 Task: Check the percentage active listings of blinds in the last 3 years.
Action: Mouse moved to (1133, 255)
Screenshot: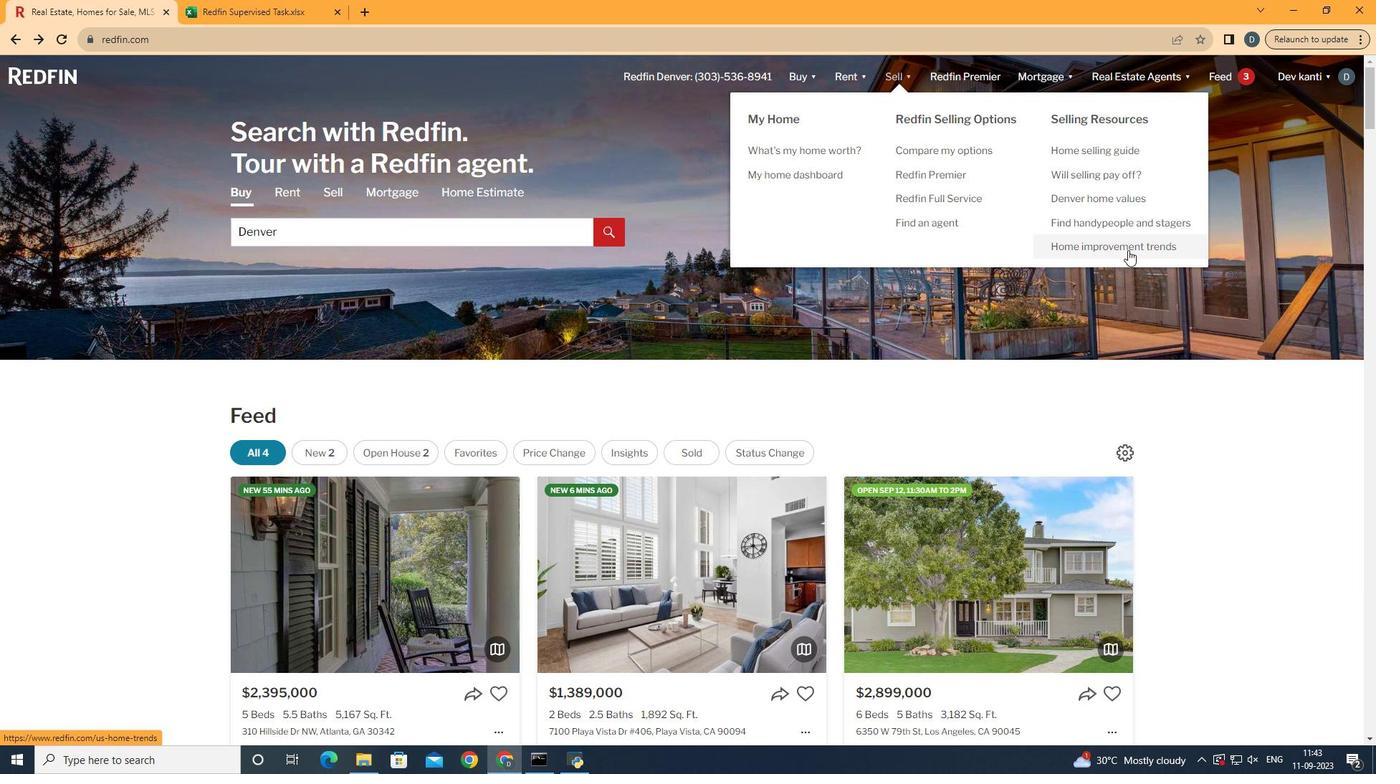 
Action: Mouse pressed left at (1133, 255)
Screenshot: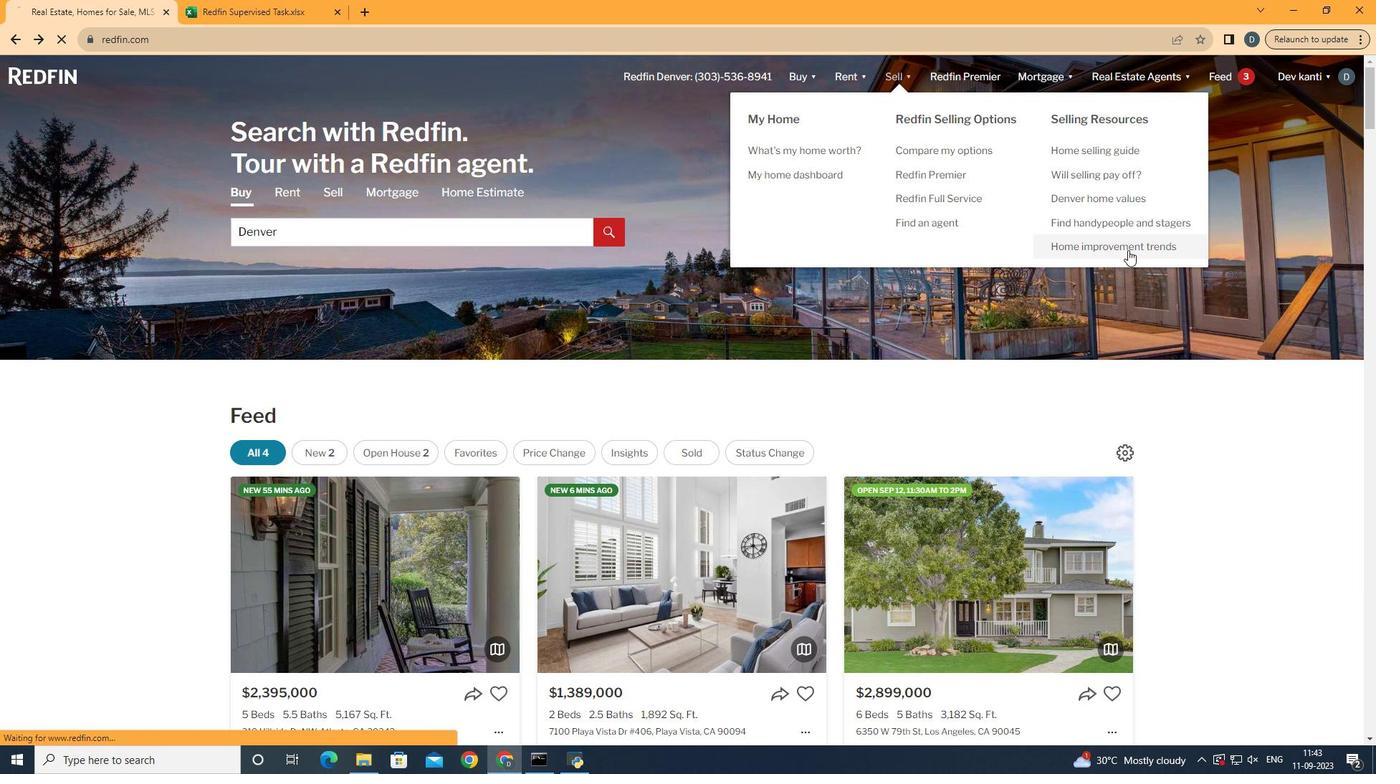 
Action: Mouse moved to (357, 280)
Screenshot: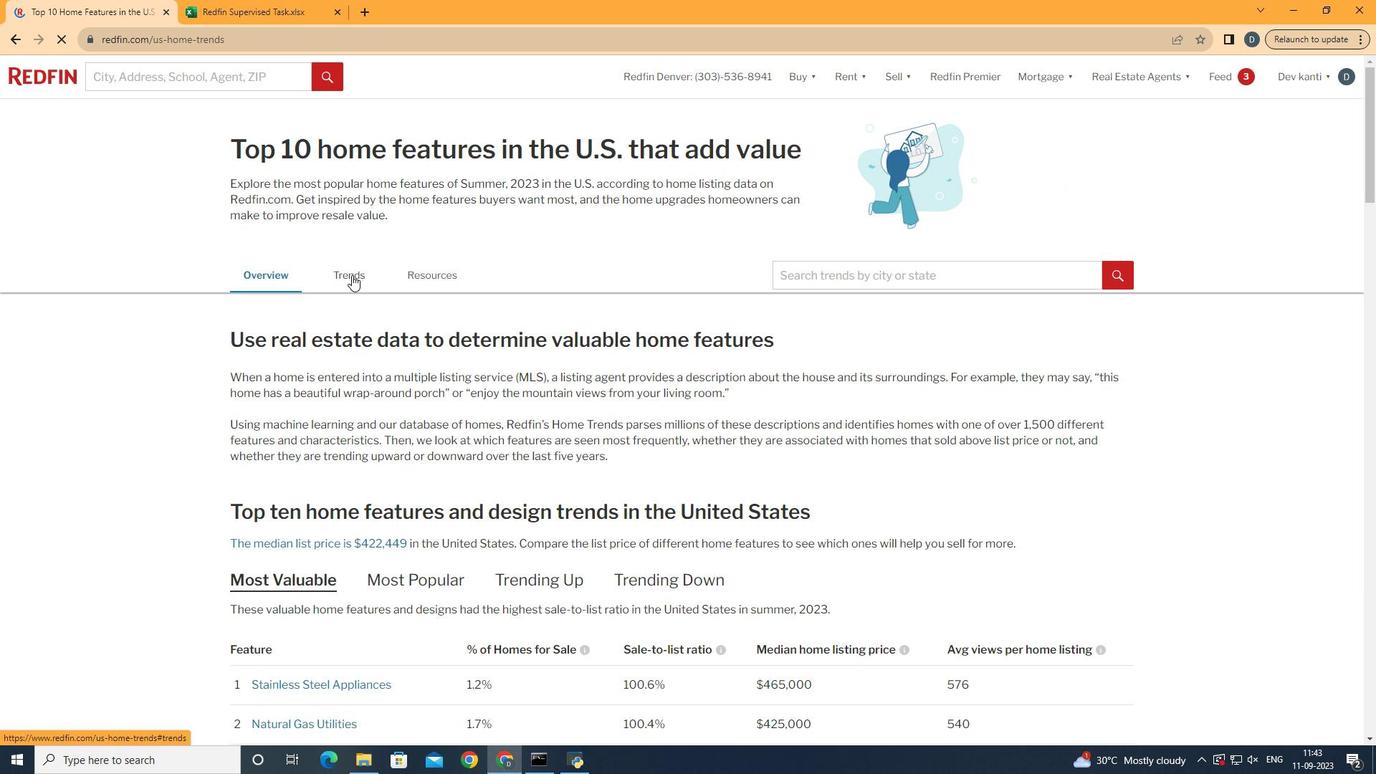 
Action: Mouse pressed left at (357, 280)
Screenshot: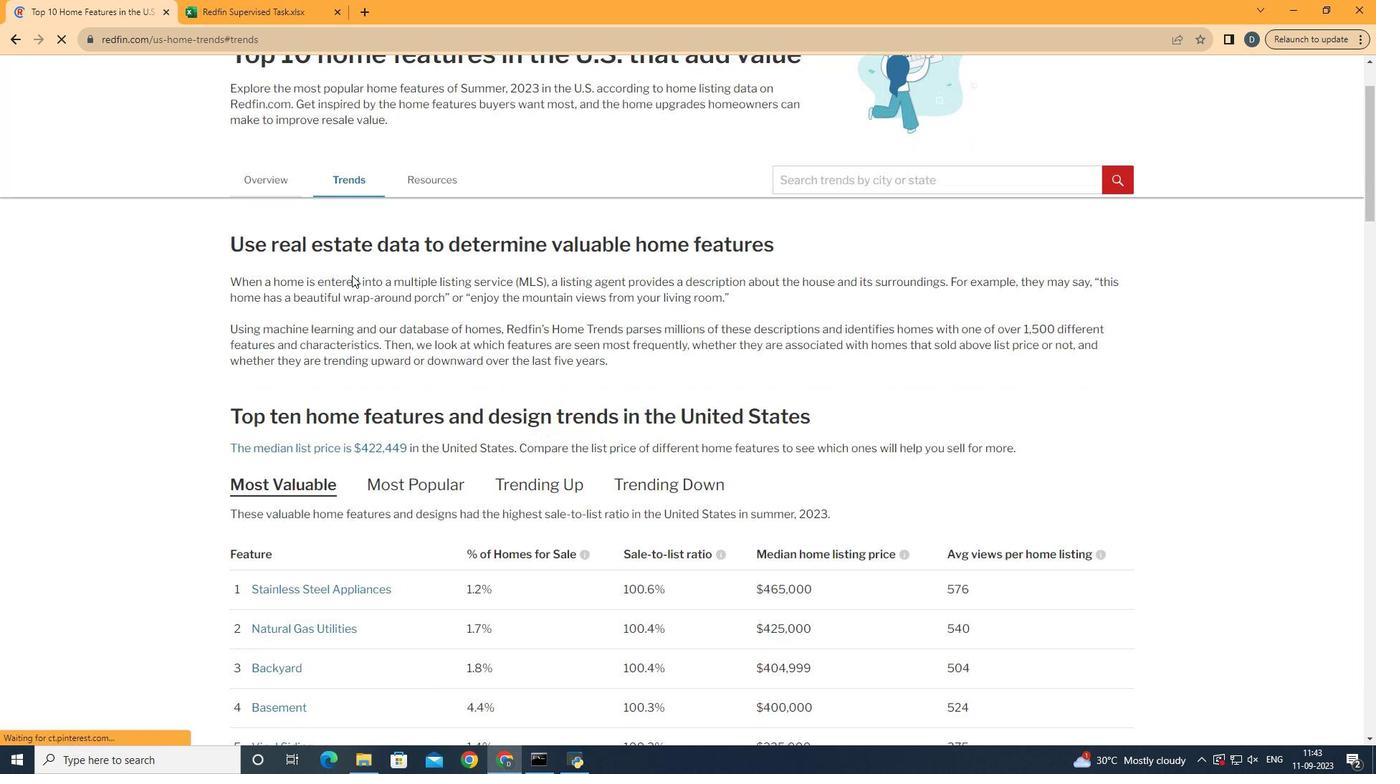 
Action: Mouse moved to (439, 395)
Screenshot: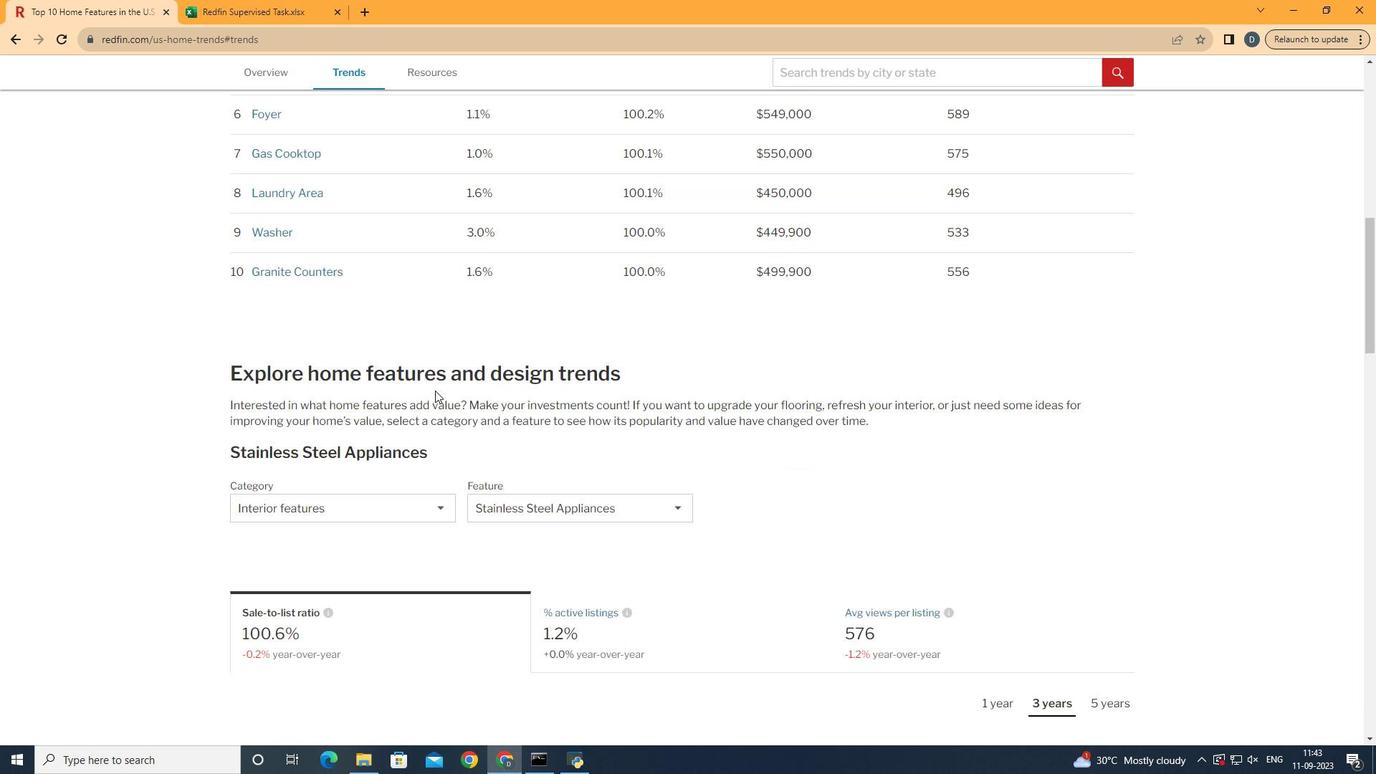 
Action: Mouse scrolled (439, 395) with delta (0, 0)
Screenshot: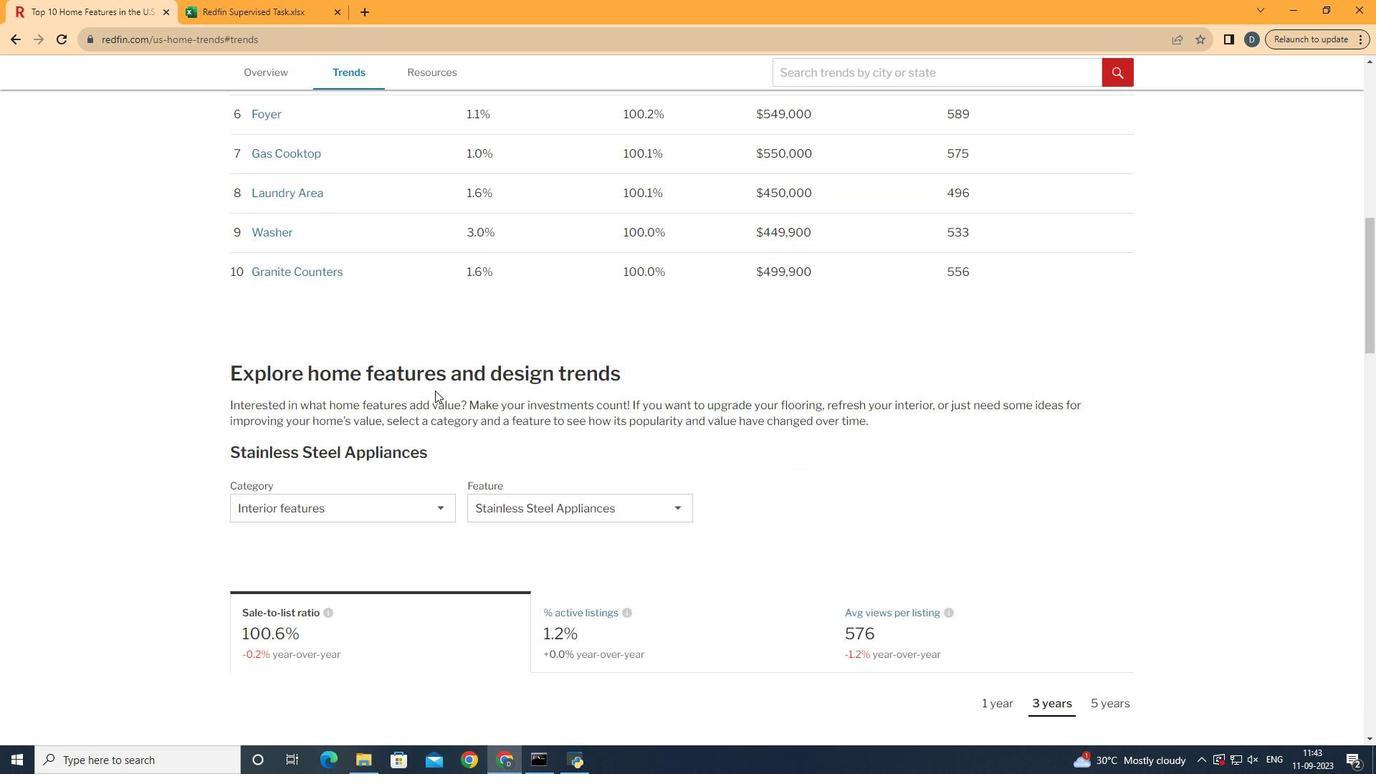 
Action: Mouse scrolled (439, 395) with delta (0, 0)
Screenshot: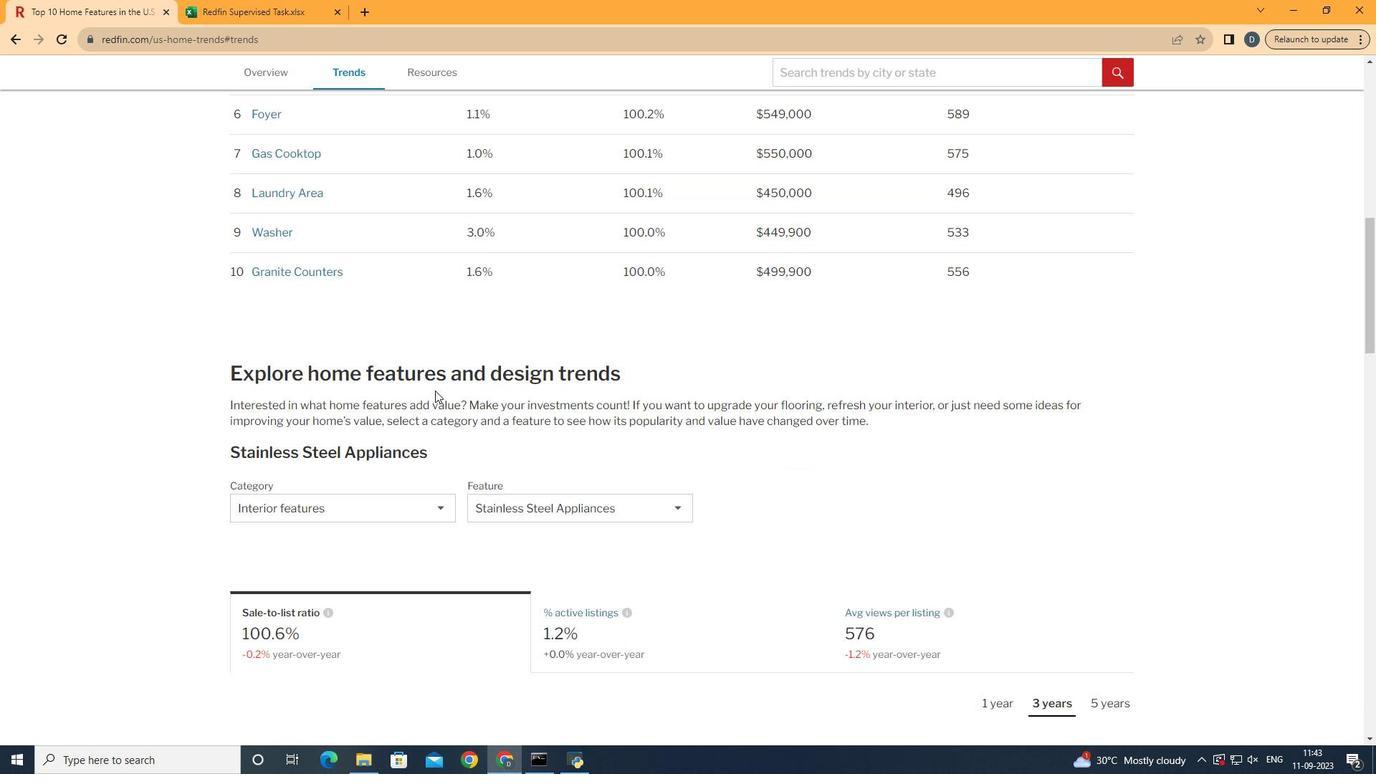 
Action: Mouse scrolled (439, 395) with delta (0, 0)
Screenshot: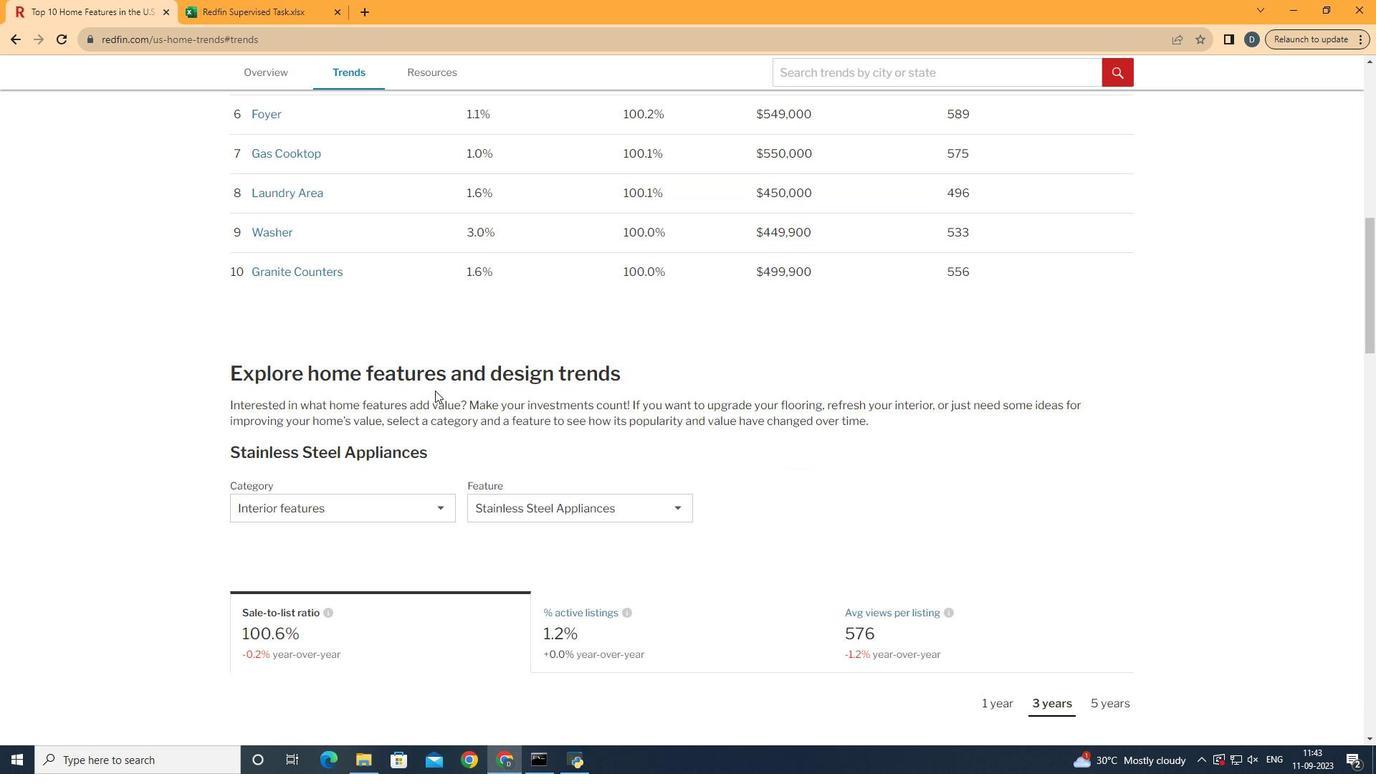 
Action: Mouse scrolled (439, 395) with delta (0, 0)
Screenshot: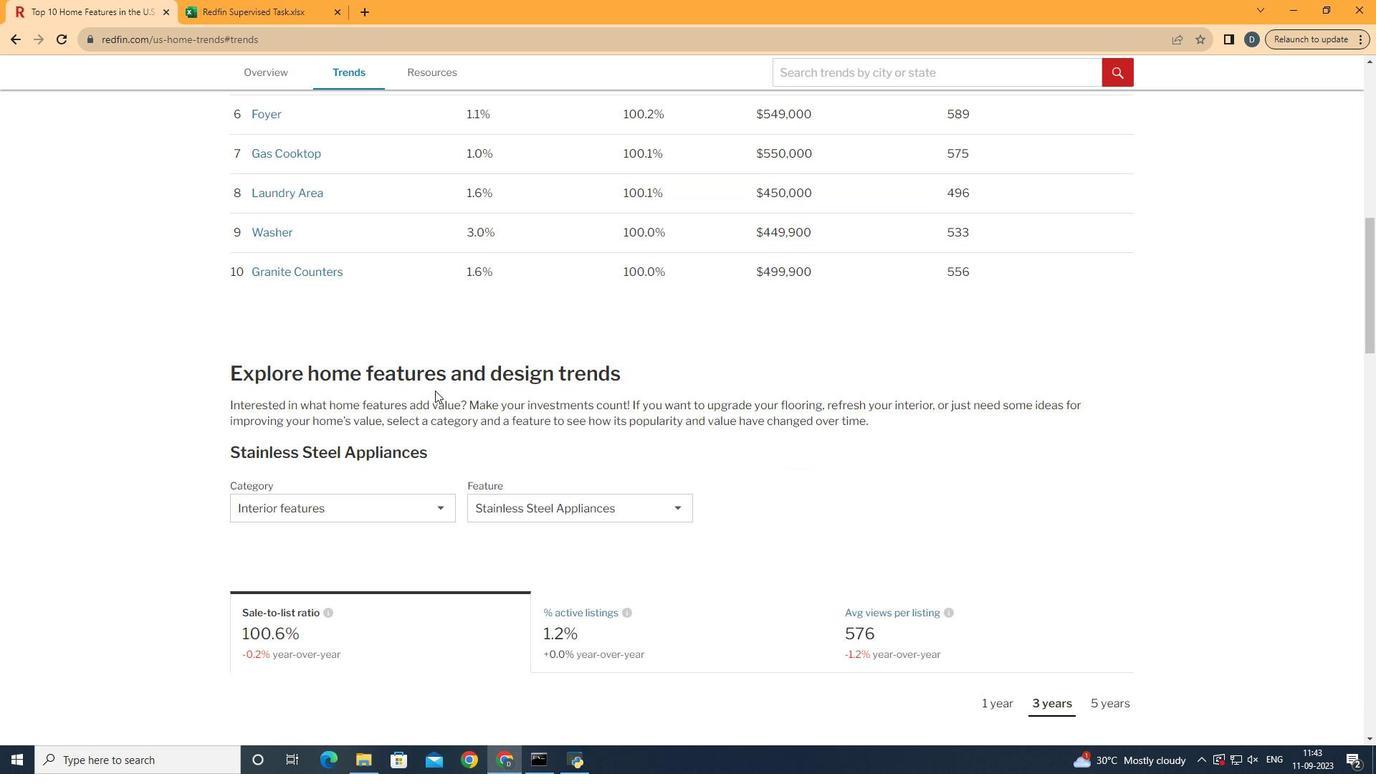 
Action: Mouse moved to (440, 395)
Screenshot: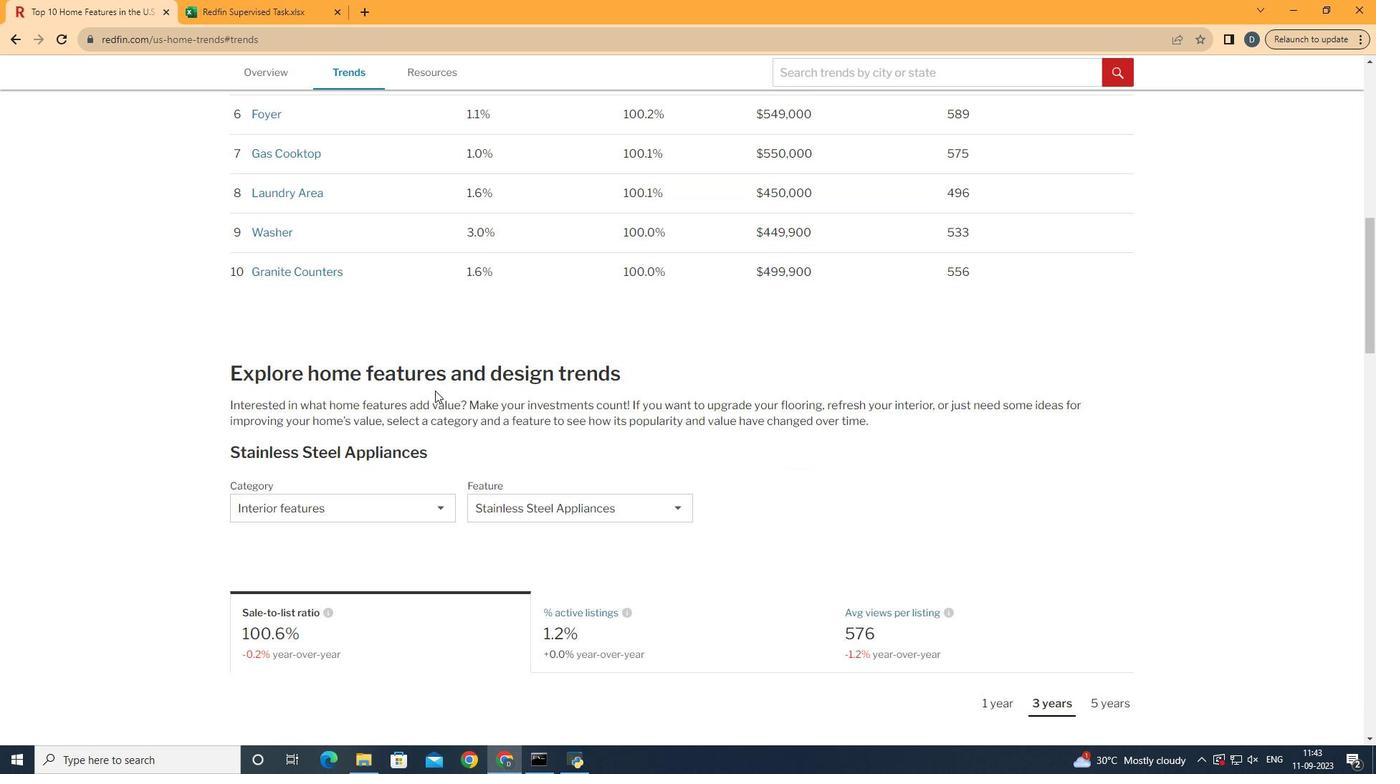 
Action: Mouse scrolled (440, 395) with delta (0, 0)
Screenshot: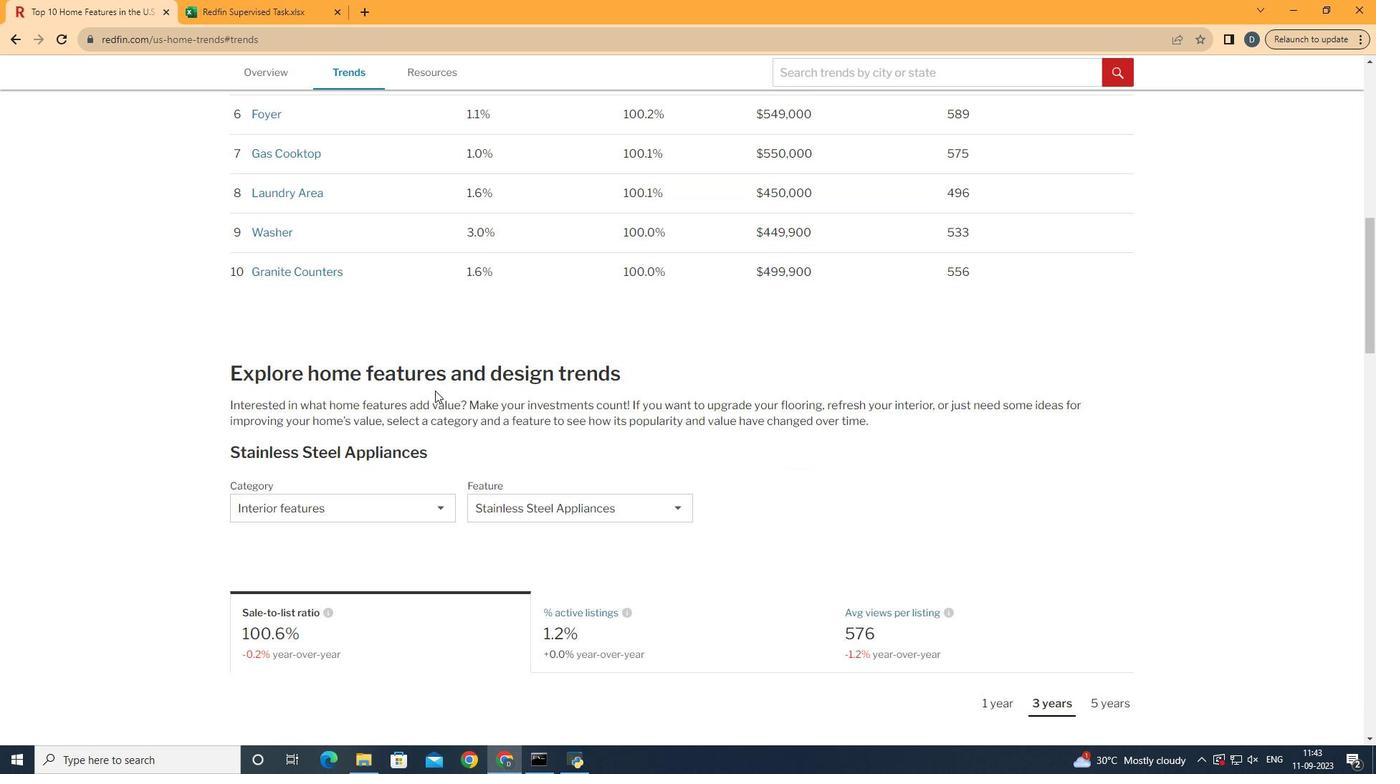 
Action: Mouse scrolled (440, 395) with delta (0, 0)
Screenshot: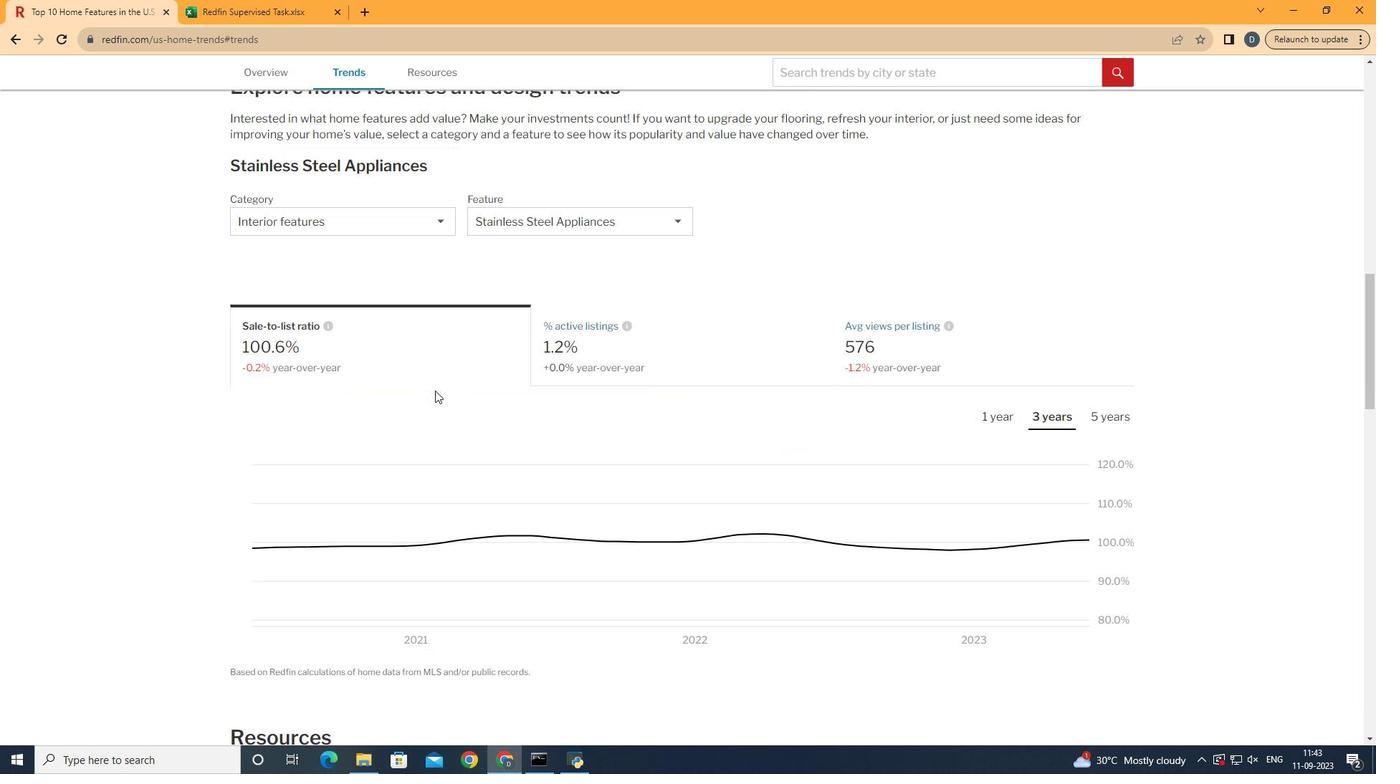 
Action: Mouse scrolled (440, 395) with delta (0, 0)
Screenshot: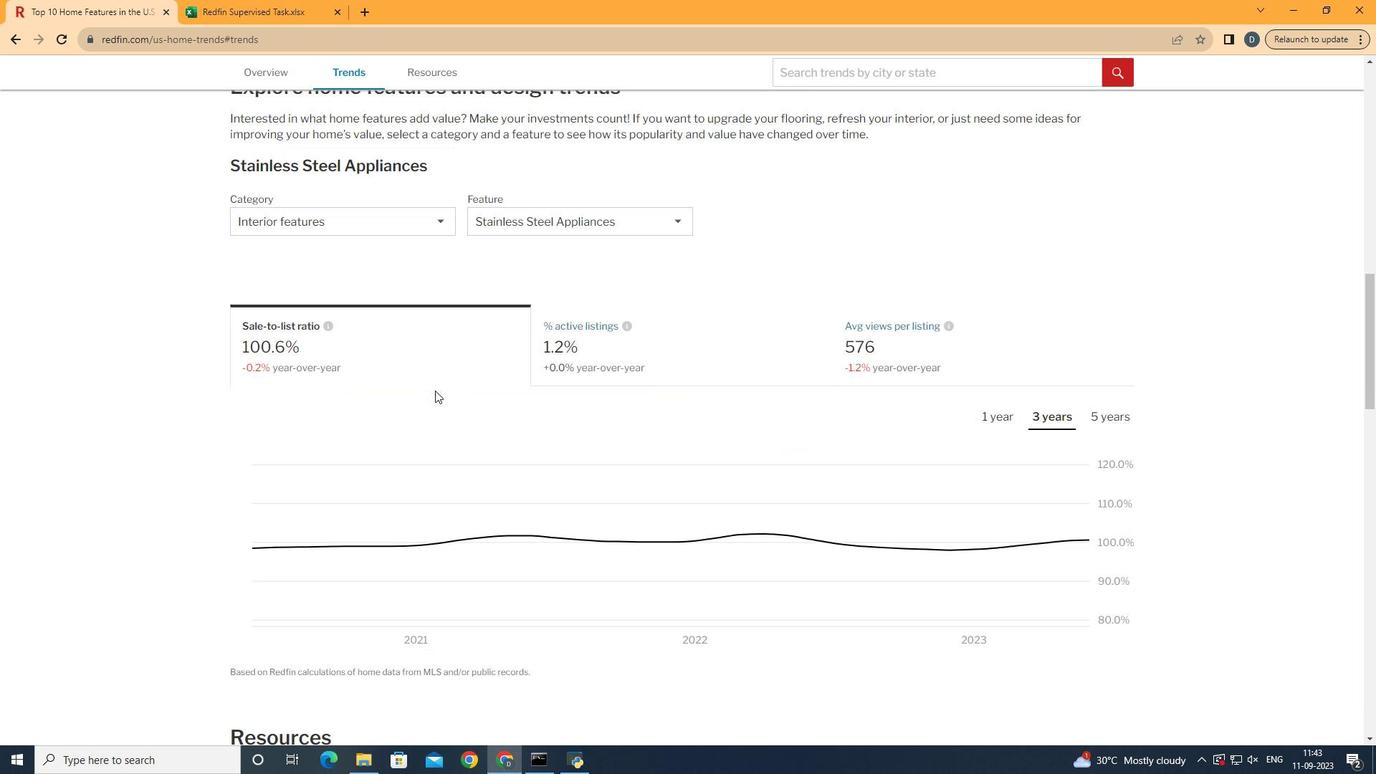 
Action: Mouse scrolled (440, 395) with delta (0, 0)
Screenshot: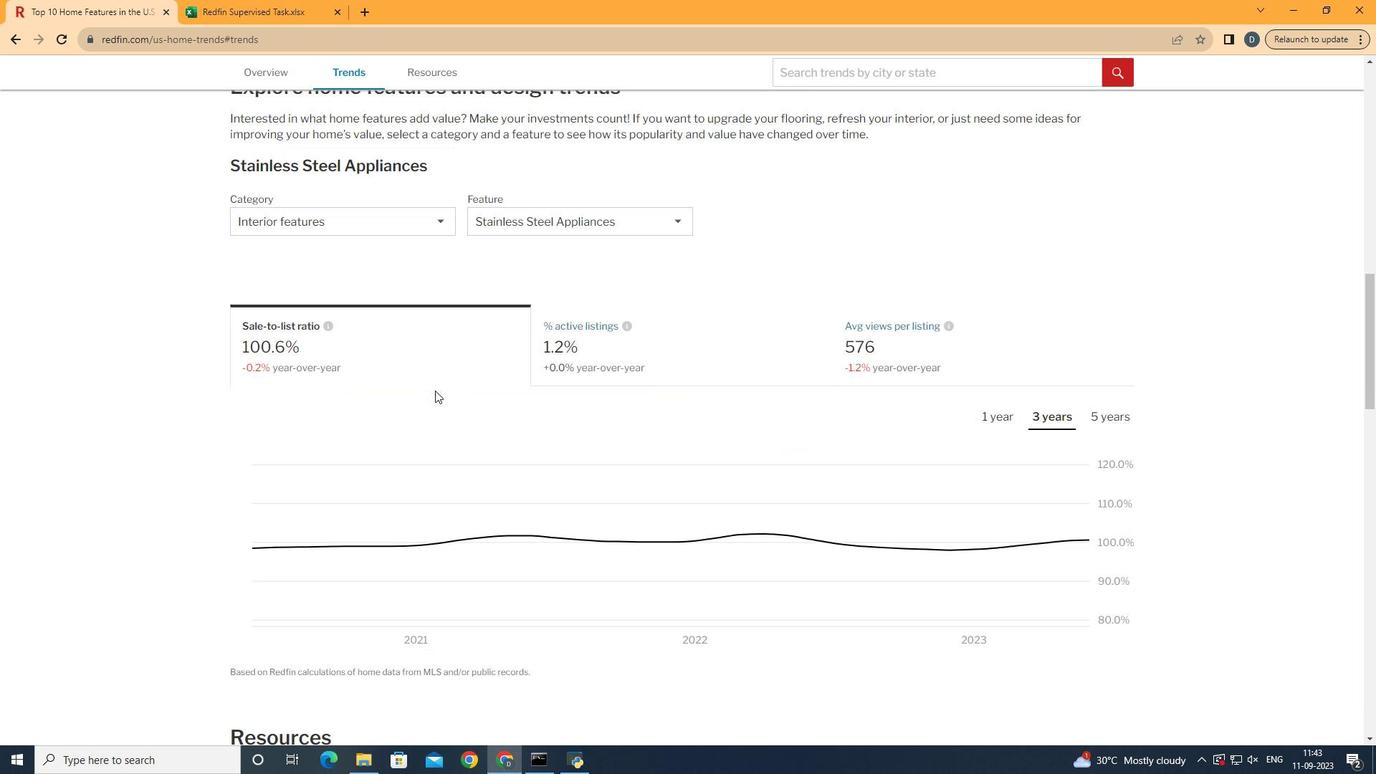
Action: Mouse scrolled (440, 395) with delta (0, 0)
Screenshot: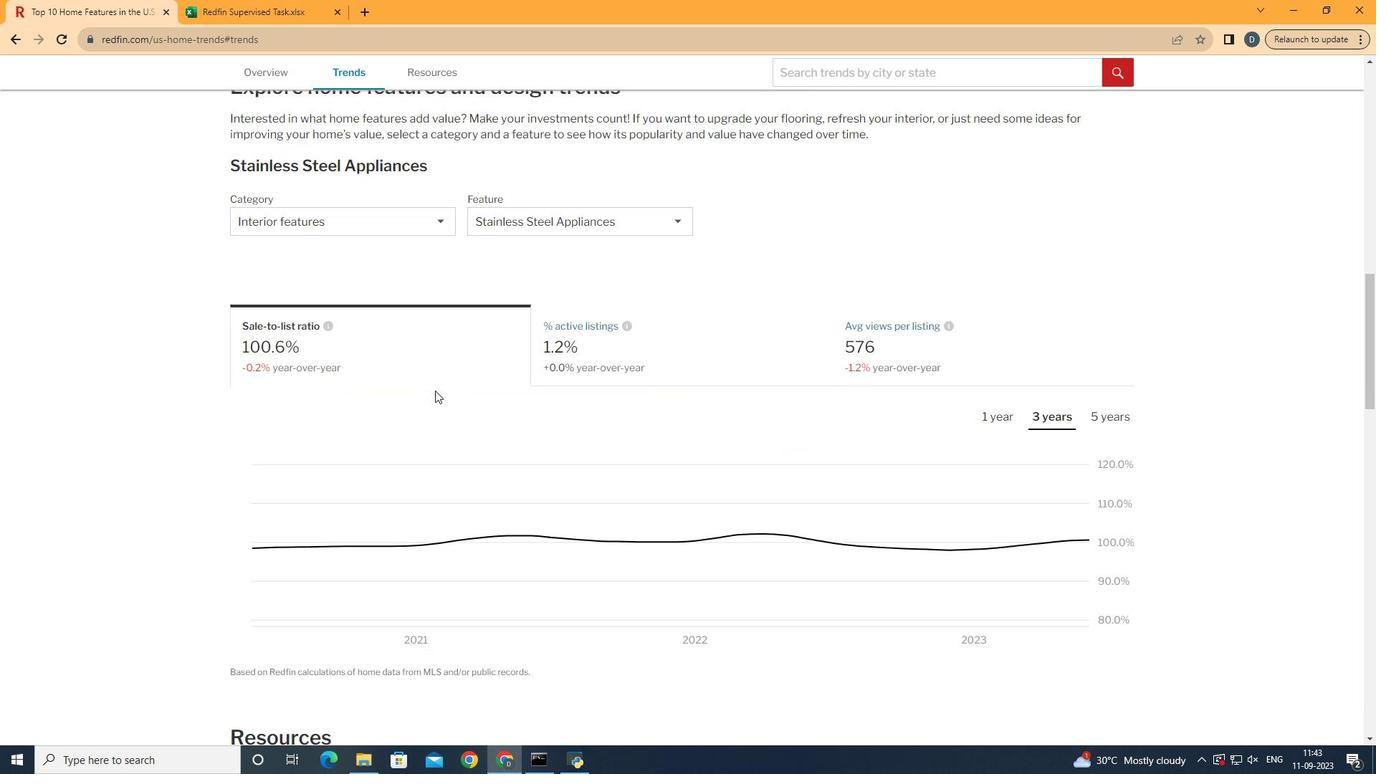 
Action: Mouse moved to (418, 219)
Screenshot: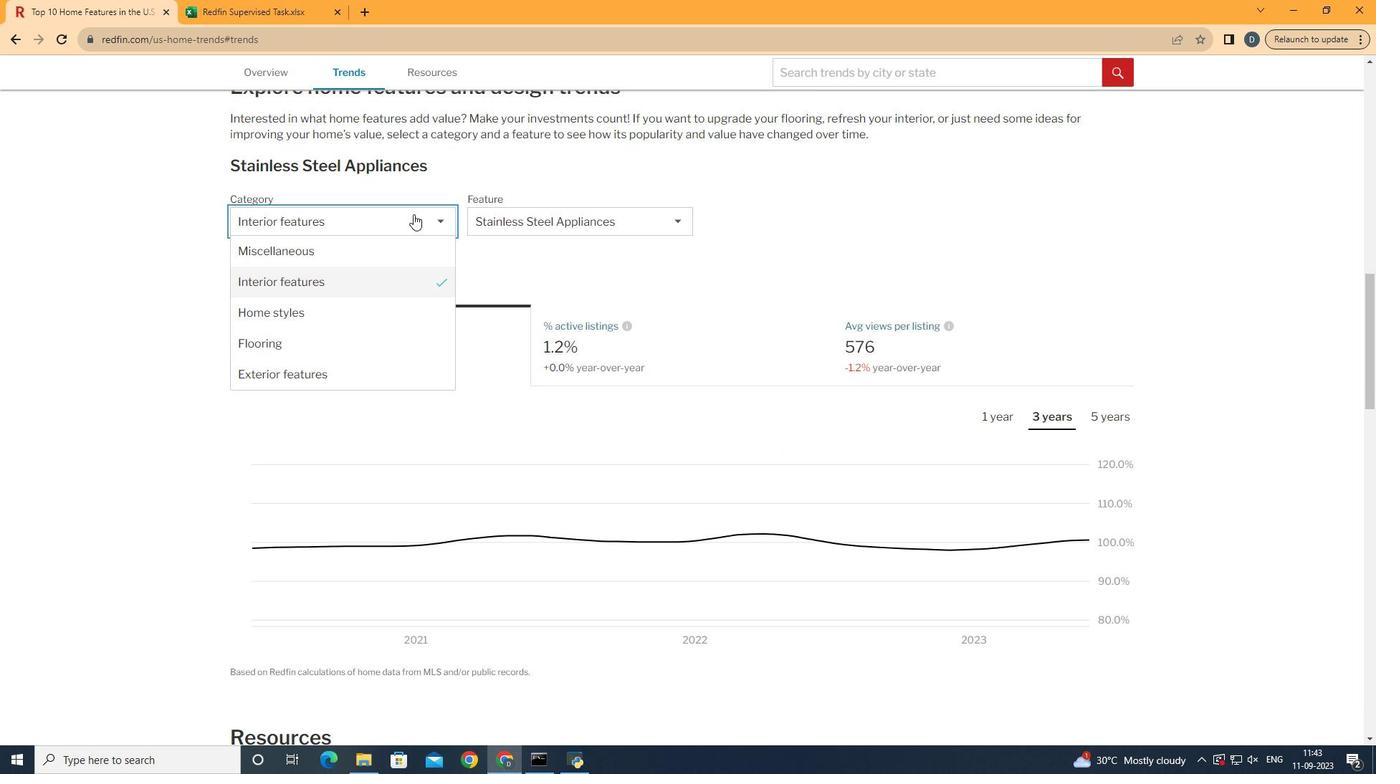 
Action: Mouse pressed left at (418, 219)
Screenshot: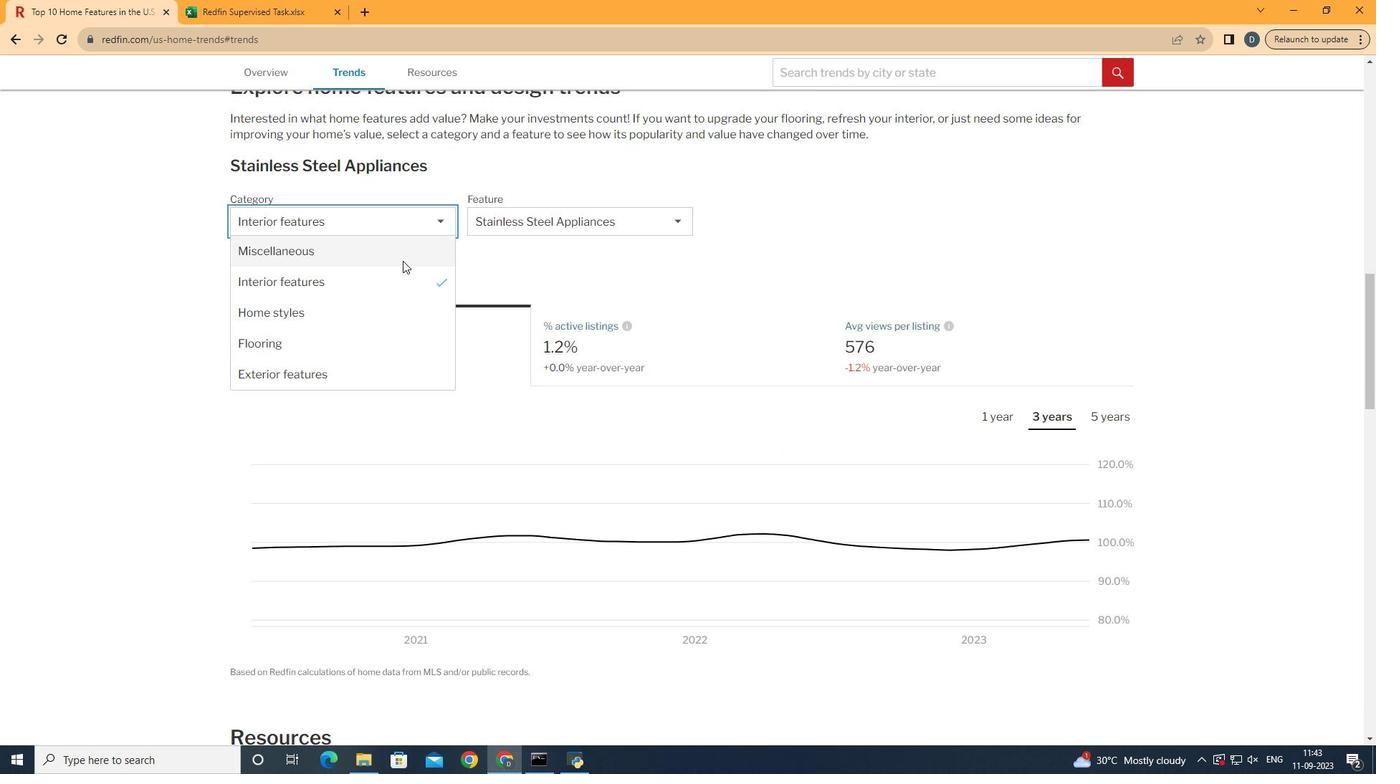 
Action: Mouse moved to (405, 281)
Screenshot: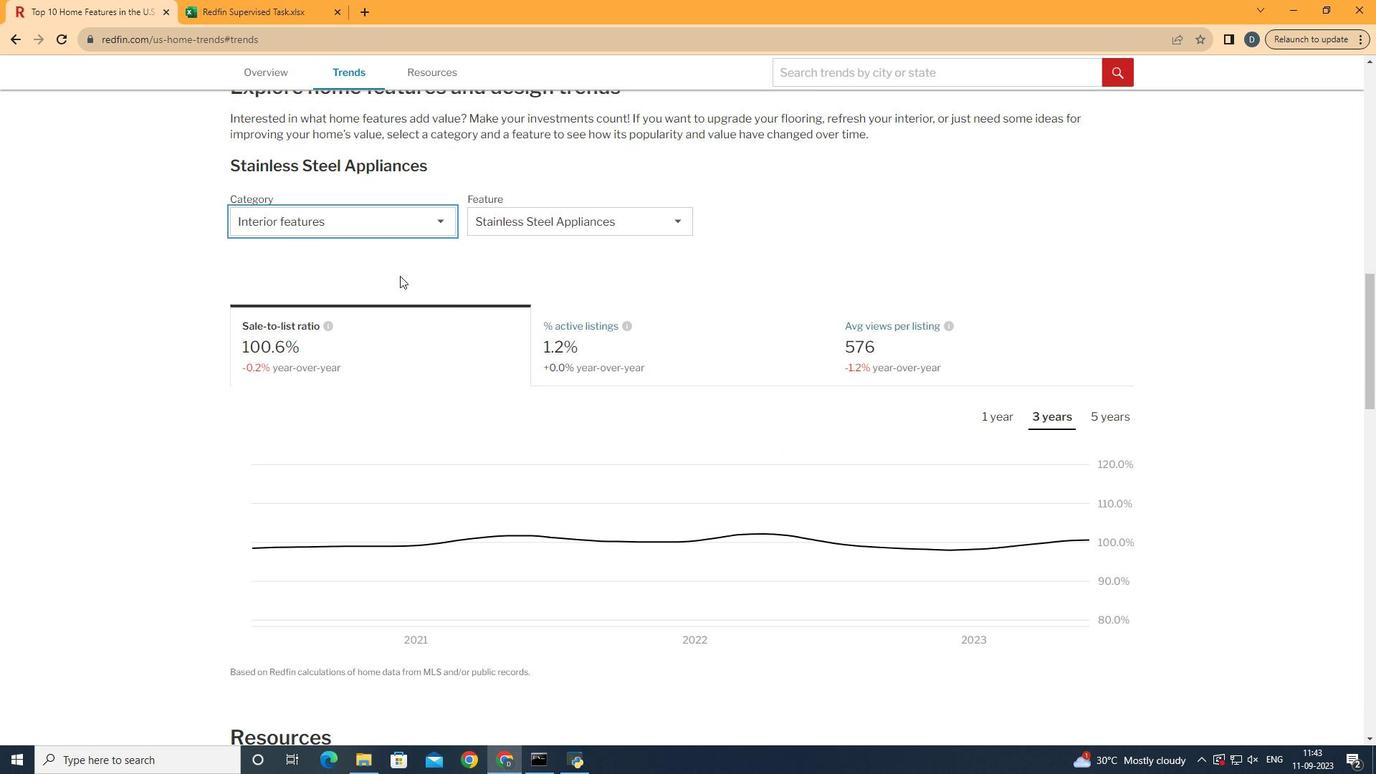 
Action: Mouse pressed left at (405, 281)
Screenshot: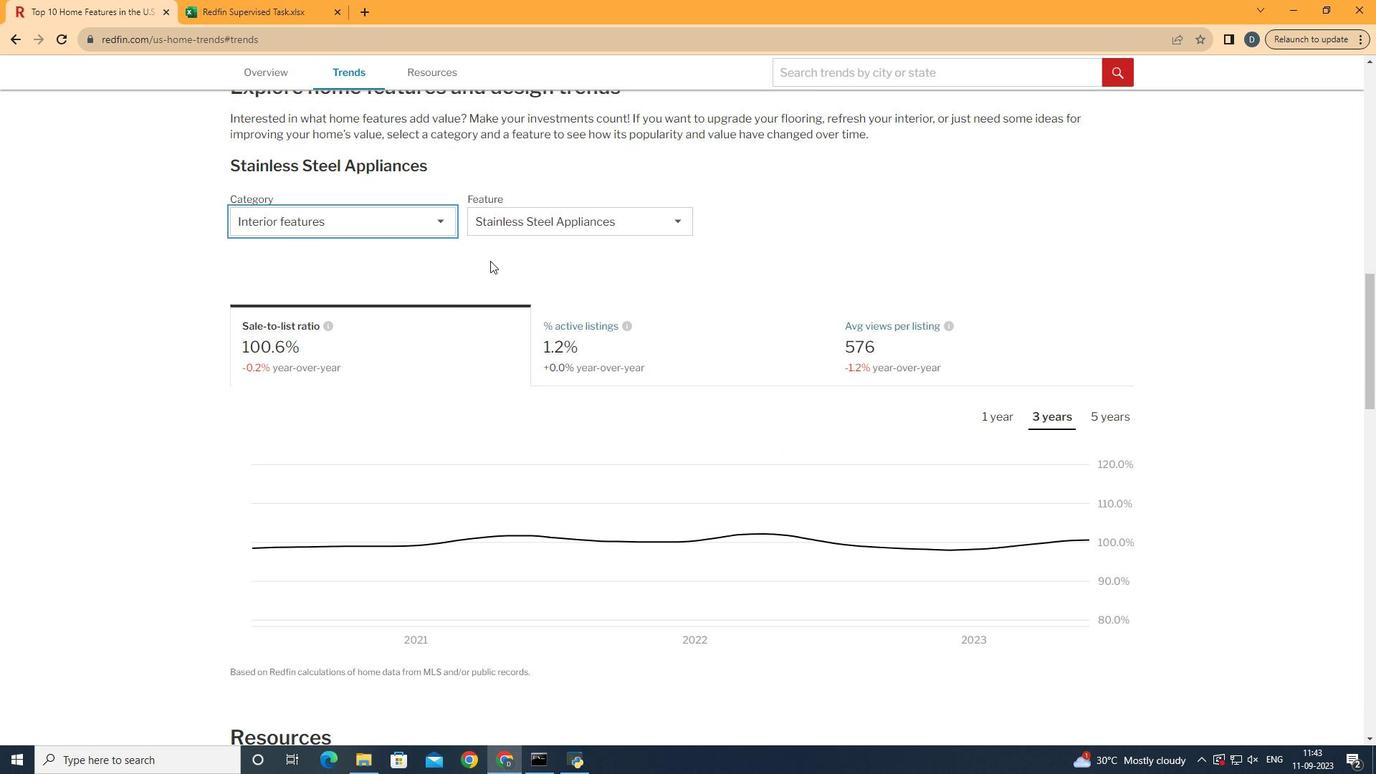 
Action: Mouse moved to (635, 218)
Screenshot: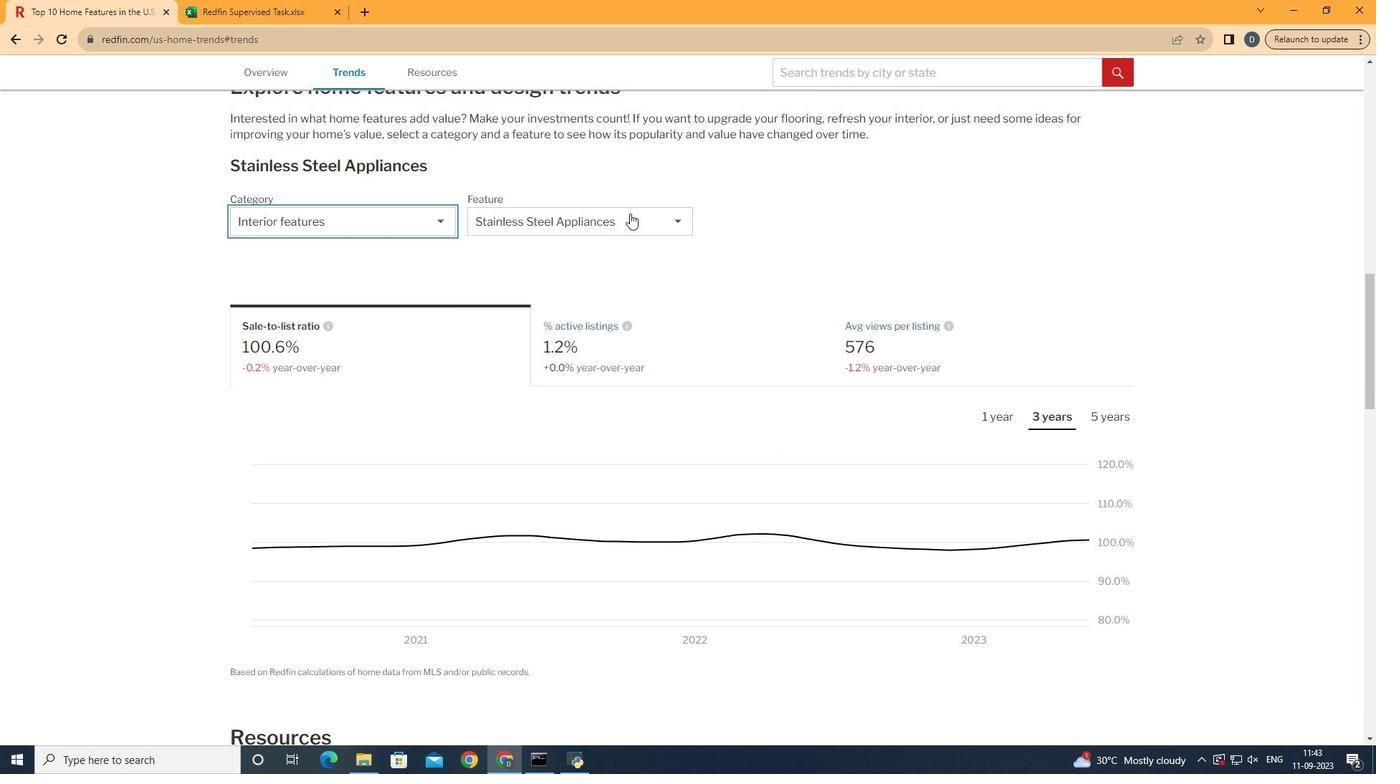 
Action: Mouse pressed left at (635, 218)
Screenshot: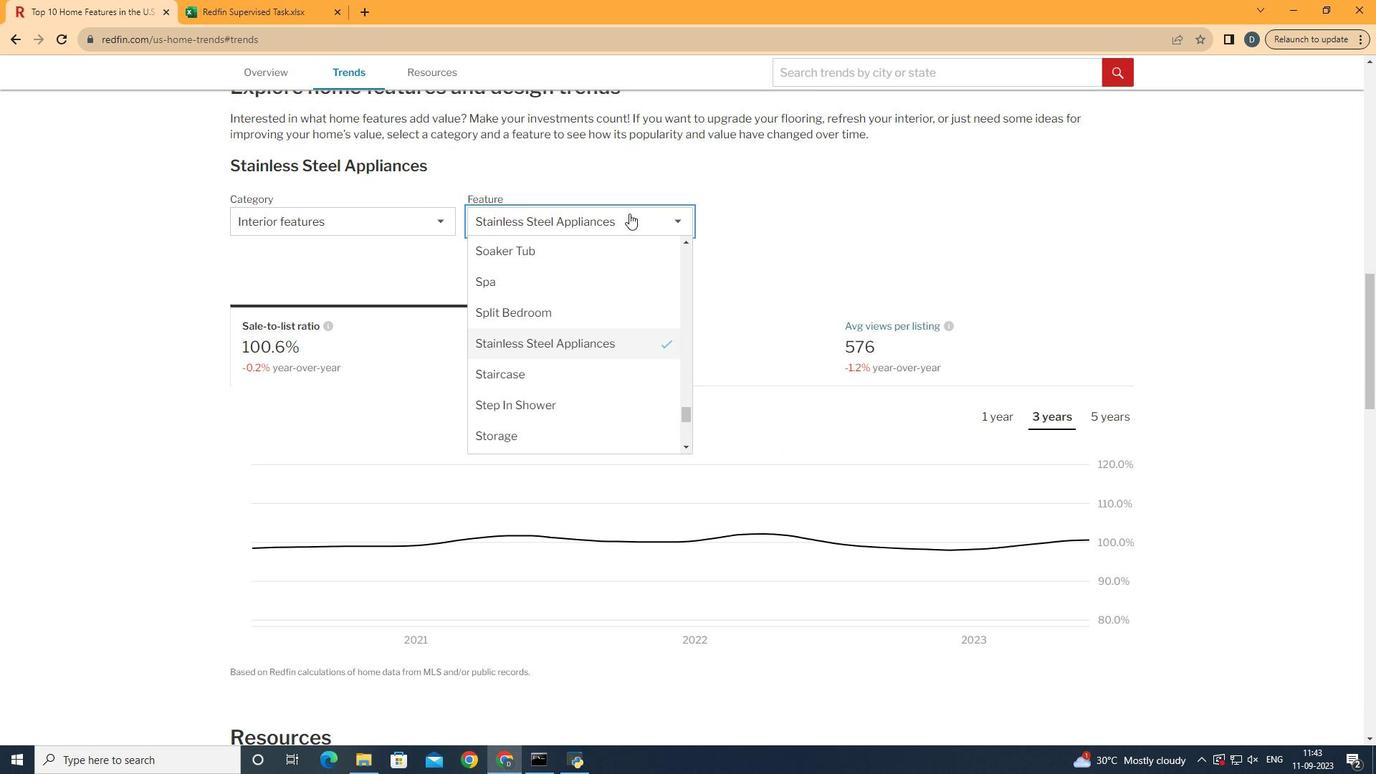
Action: Mouse moved to (664, 399)
Screenshot: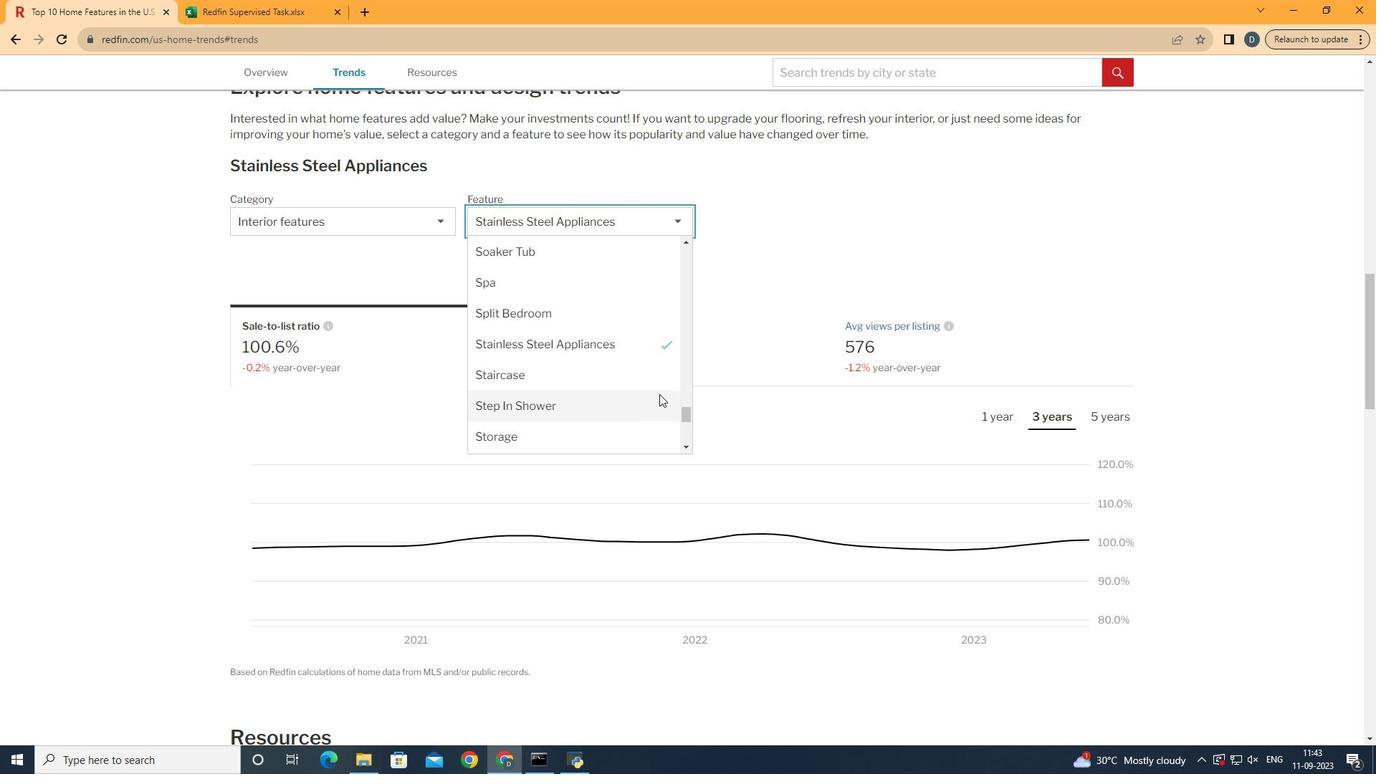 
Action: Mouse scrolled (664, 400) with delta (0, 0)
Screenshot: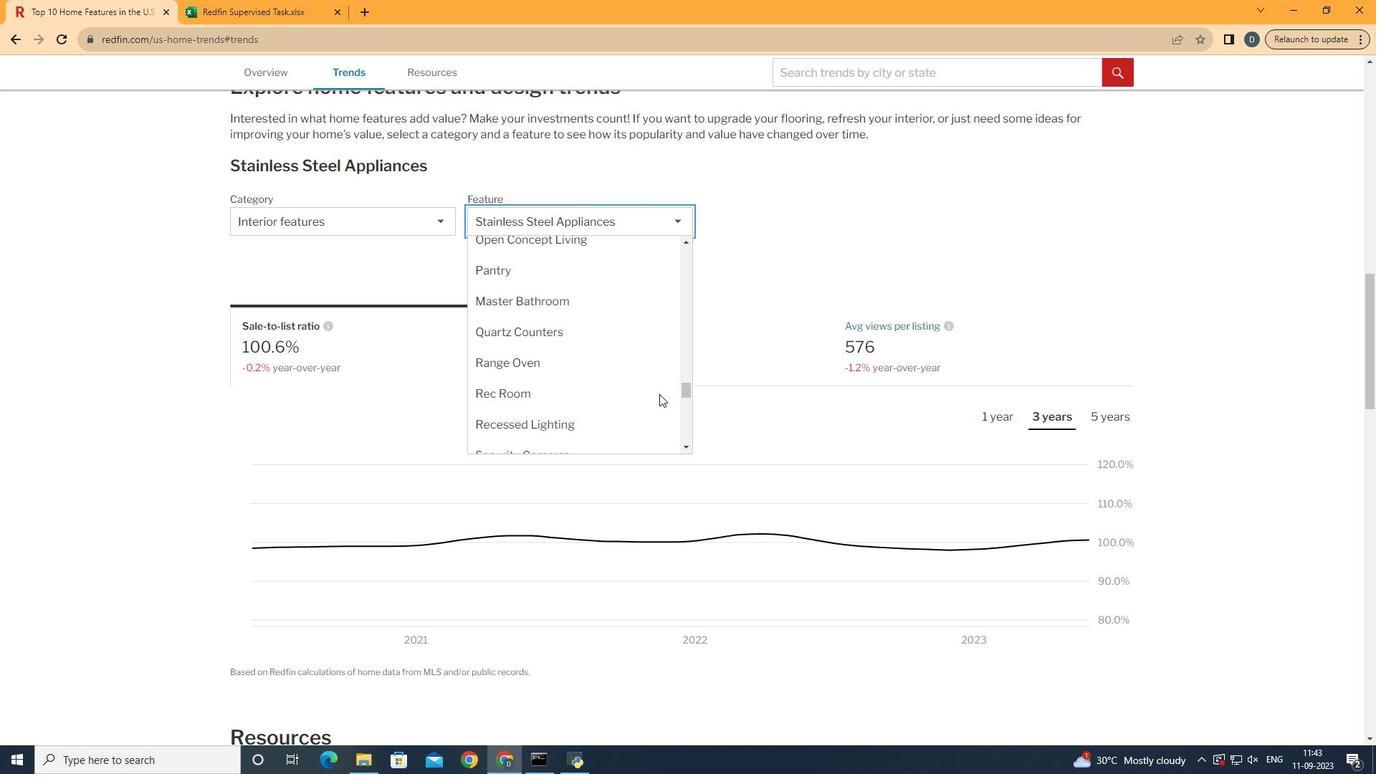
Action: Mouse scrolled (664, 400) with delta (0, 0)
Screenshot: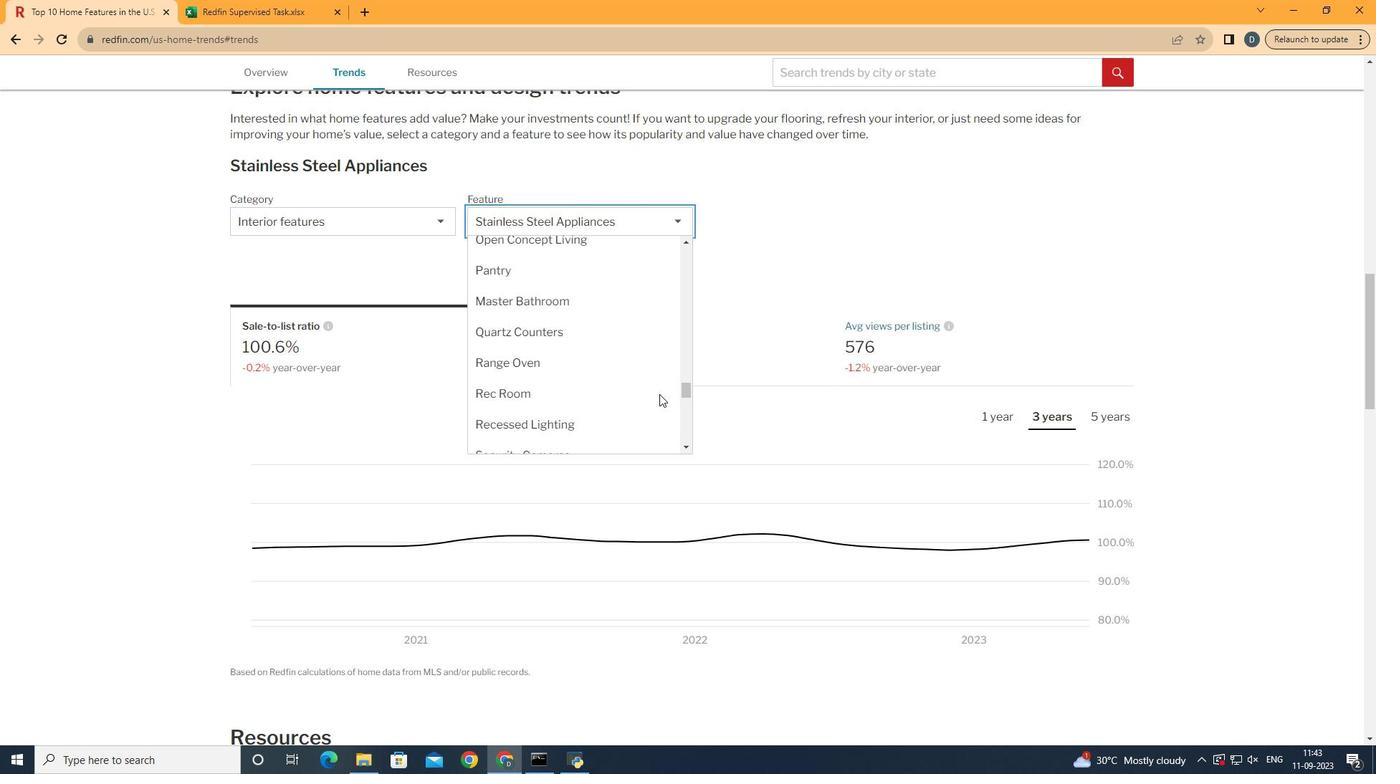 
Action: Mouse scrolled (664, 400) with delta (0, 0)
Screenshot: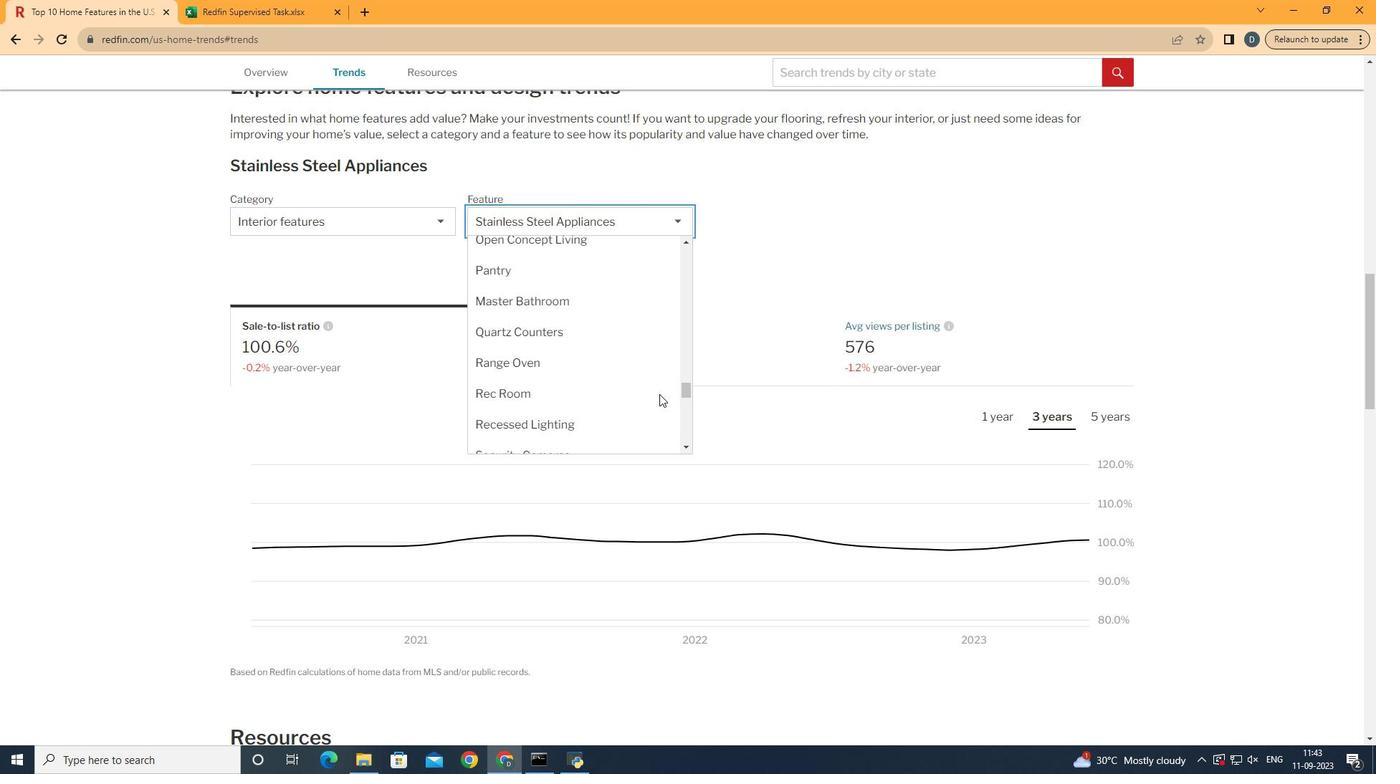 
Action: Mouse scrolled (664, 400) with delta (0, 0)
Screenshot: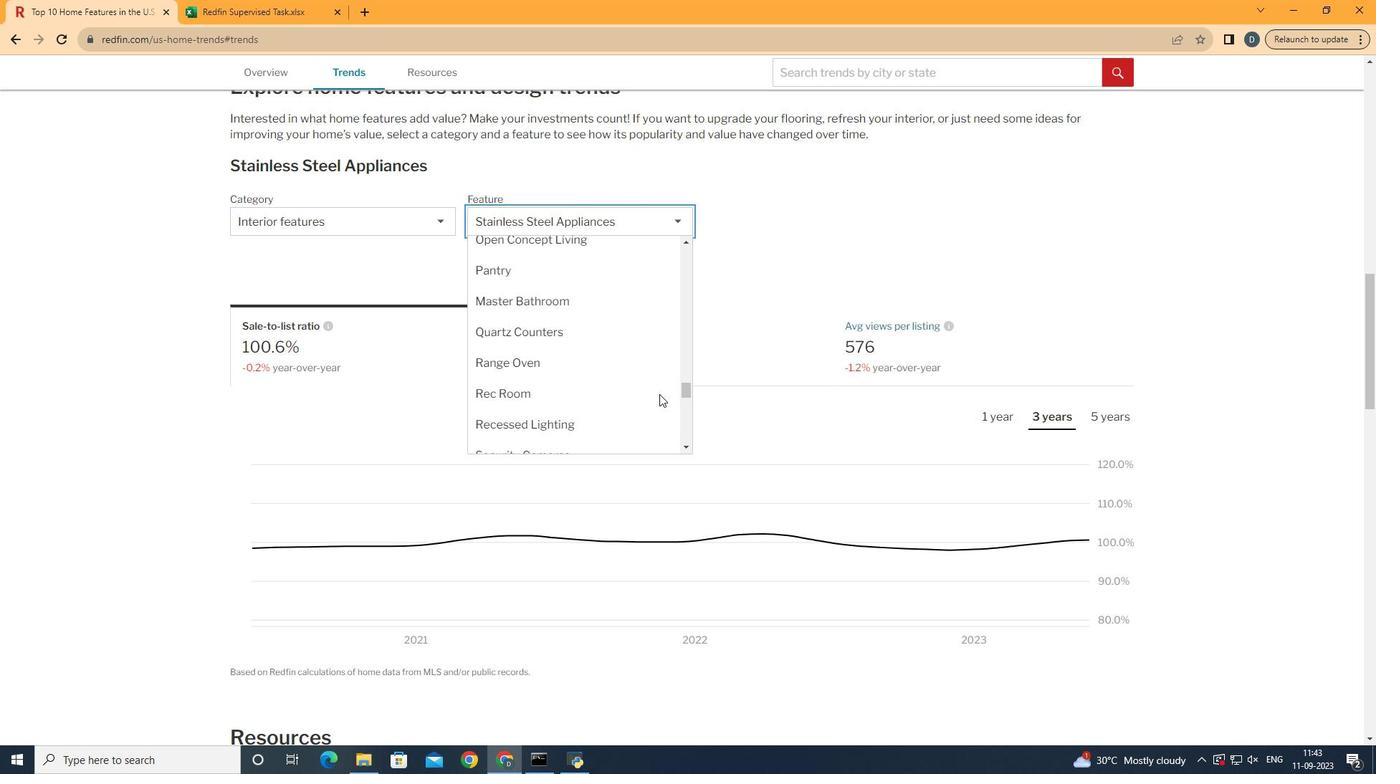 
Action: Mouse scrolled (664, 400) with delta (0, 0)
Screenshot: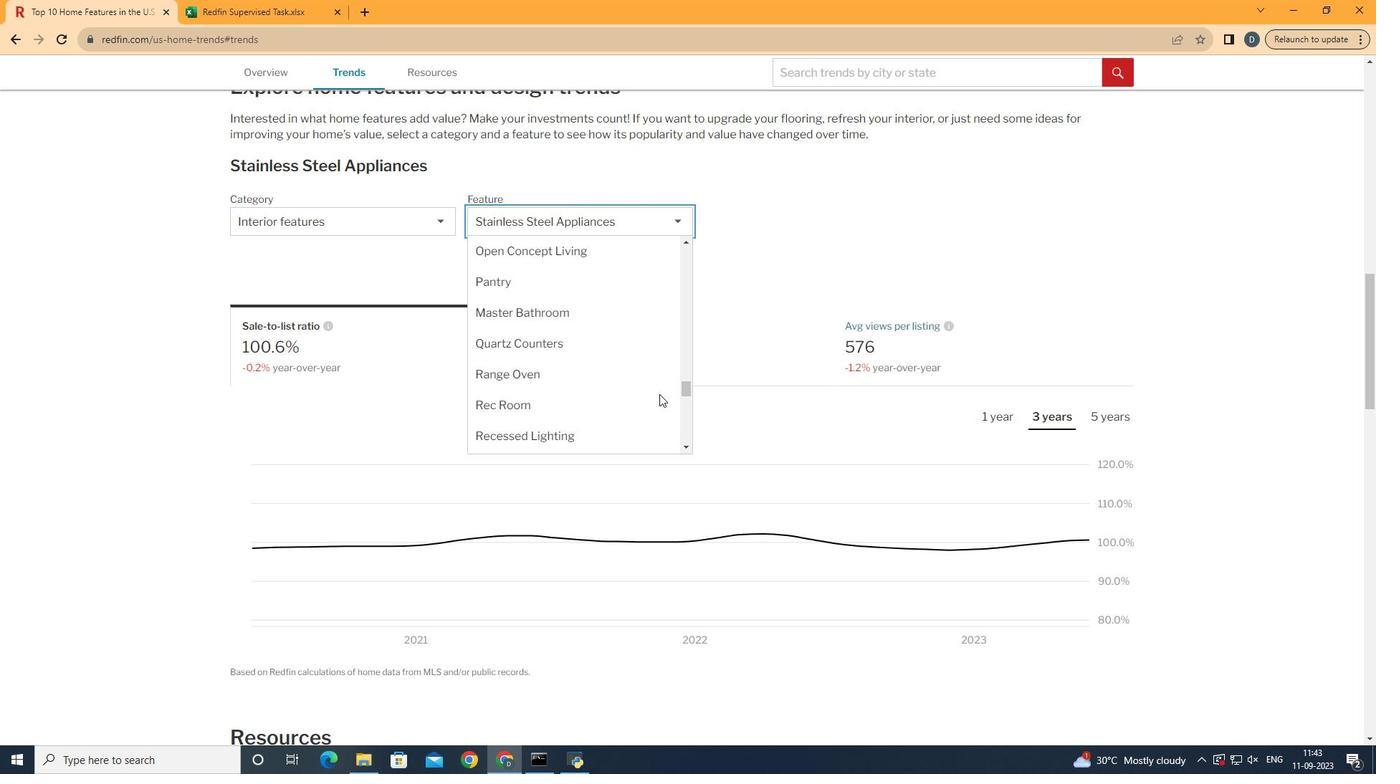 
Action: Mouse scrolled (664, 400) with delta (0, 0)
Screenshot: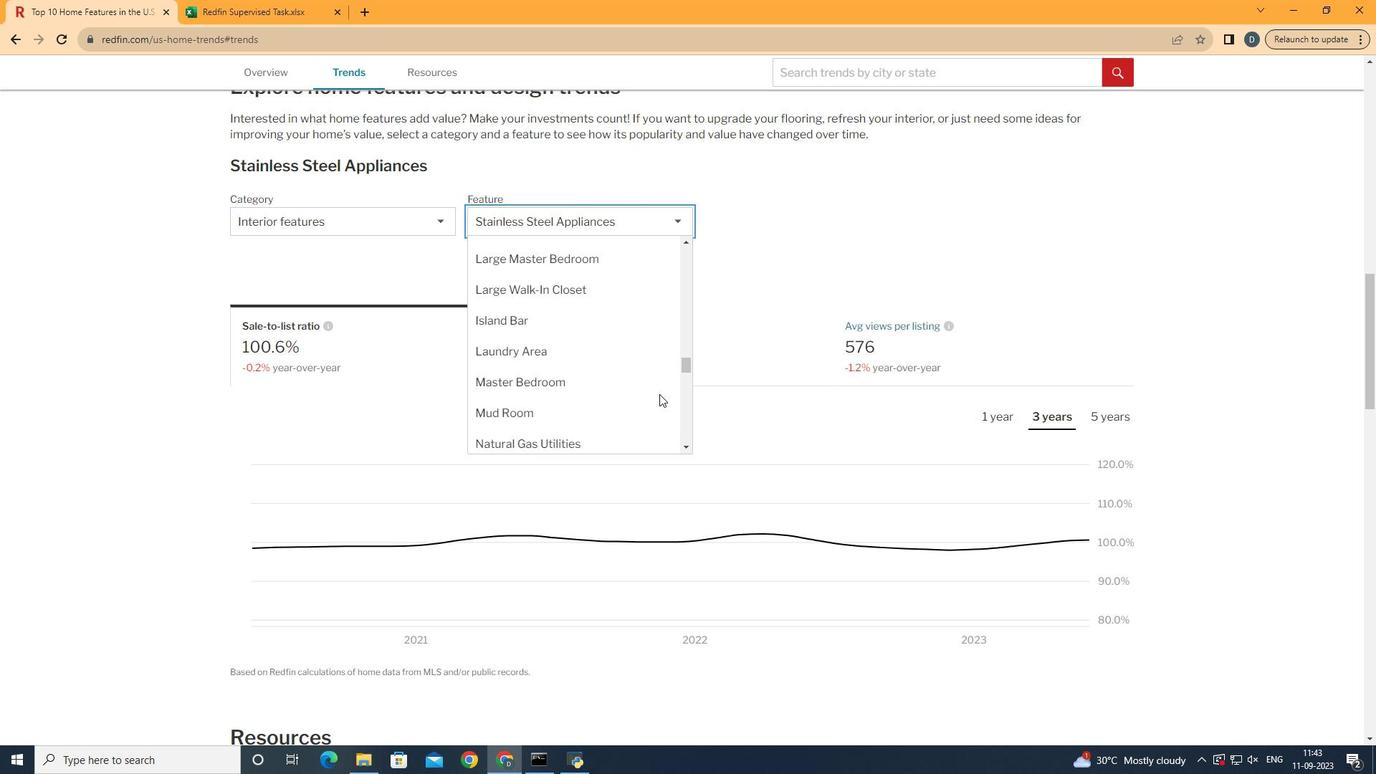 
Action: Mouse scrolled (664, 400) with delta (0, 0)
Screenshot: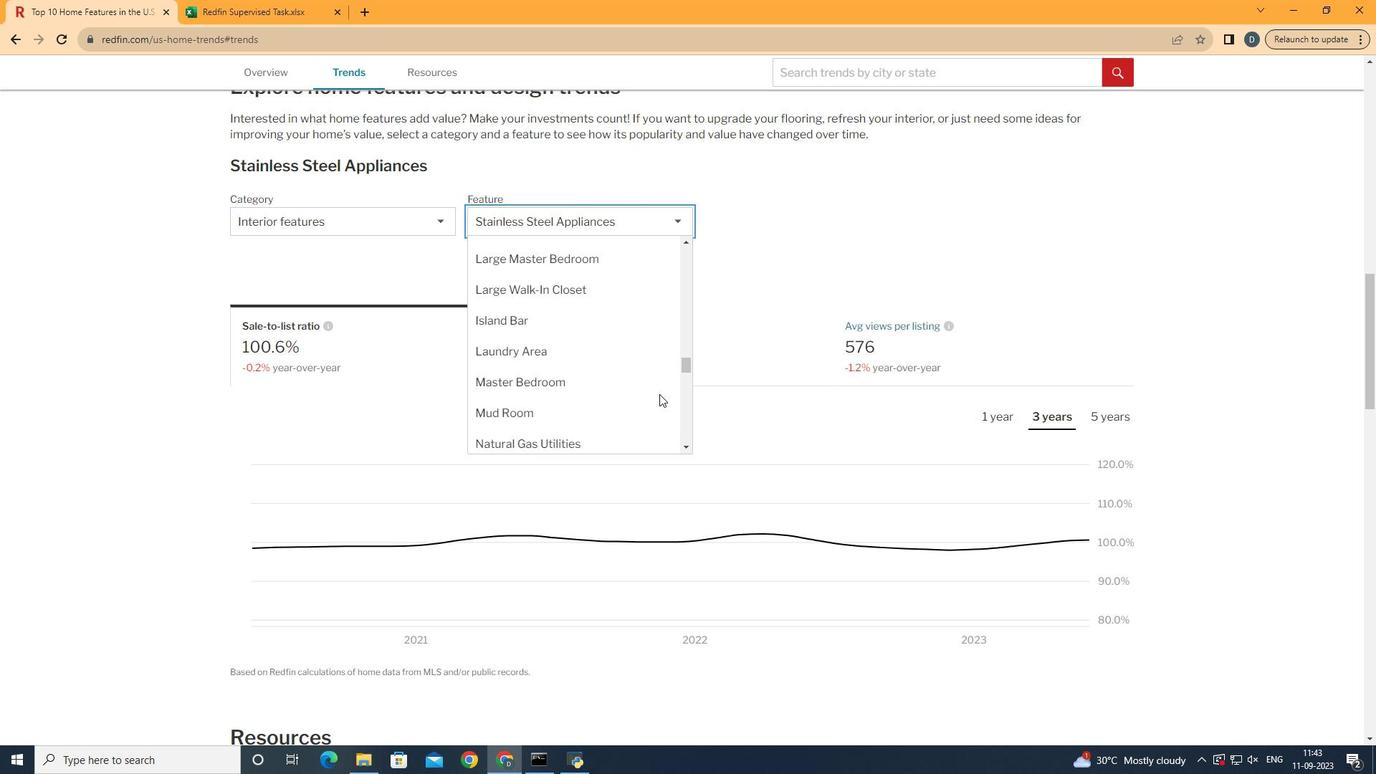 
Action: Mouse scrolled (664, 400) with delta (0, 0)
Screenshot: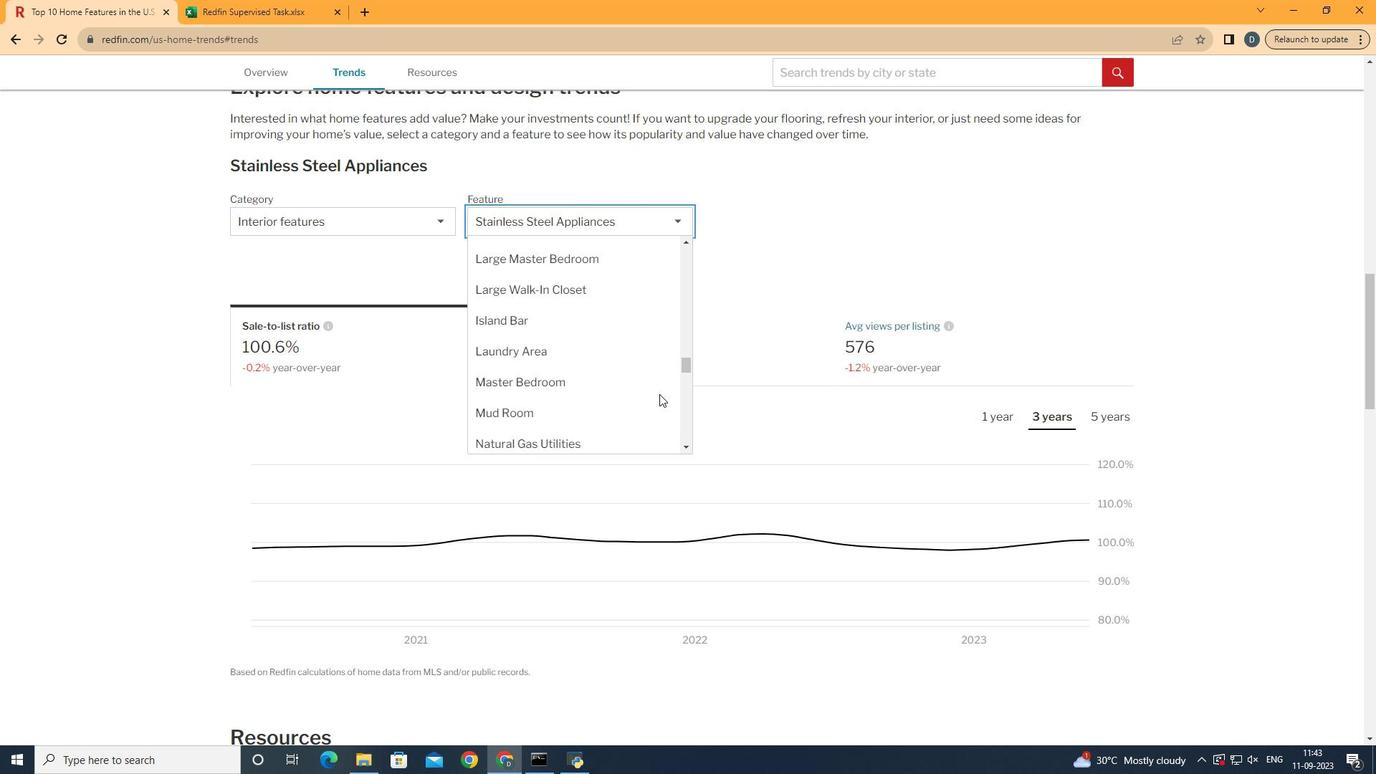 
Action: Mouse scrolled (664, 400) with delta (0, 0)
Screenshot: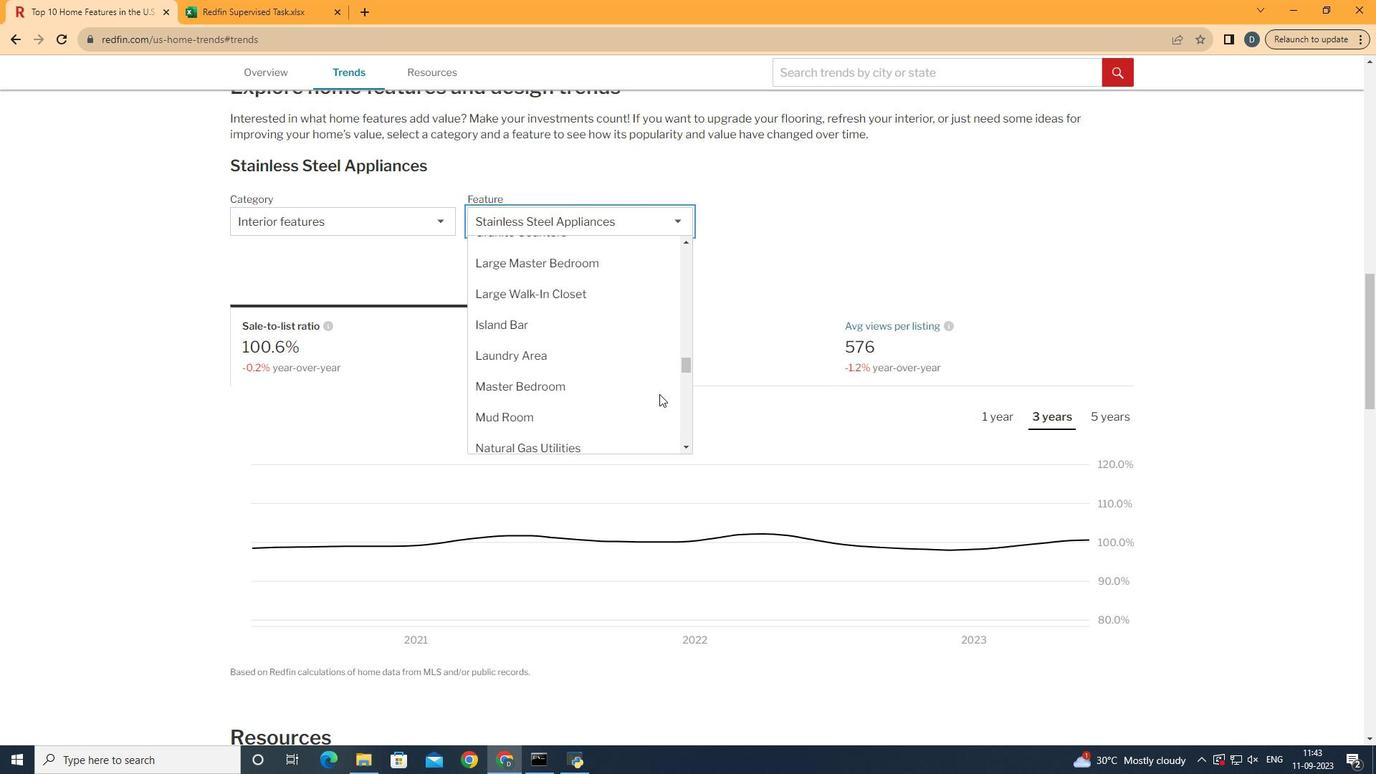 
Action: Mouse scrolled (664, 400) with delta (0, 0)
Screenshot: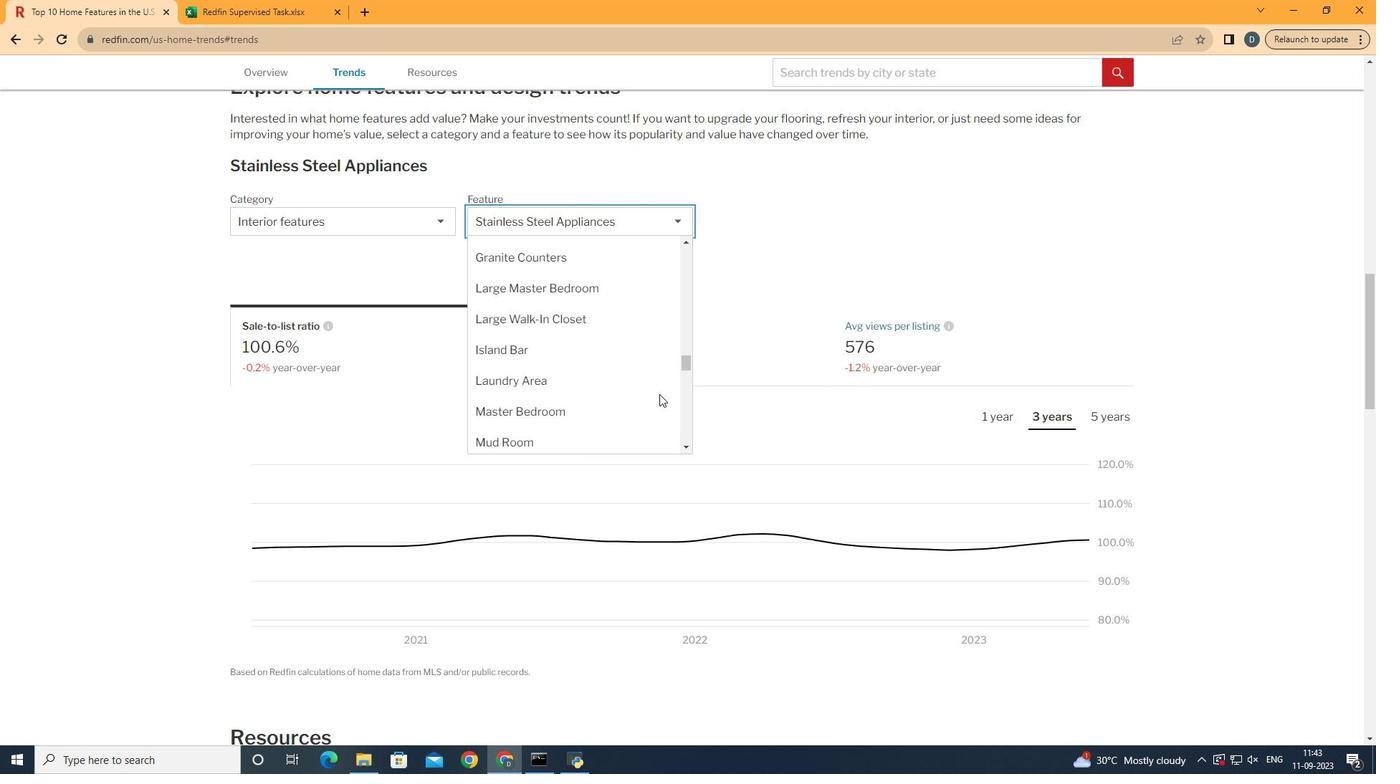 
Action: Mouse scrolled (664, 400) with delta (0, 0)
Screenshot: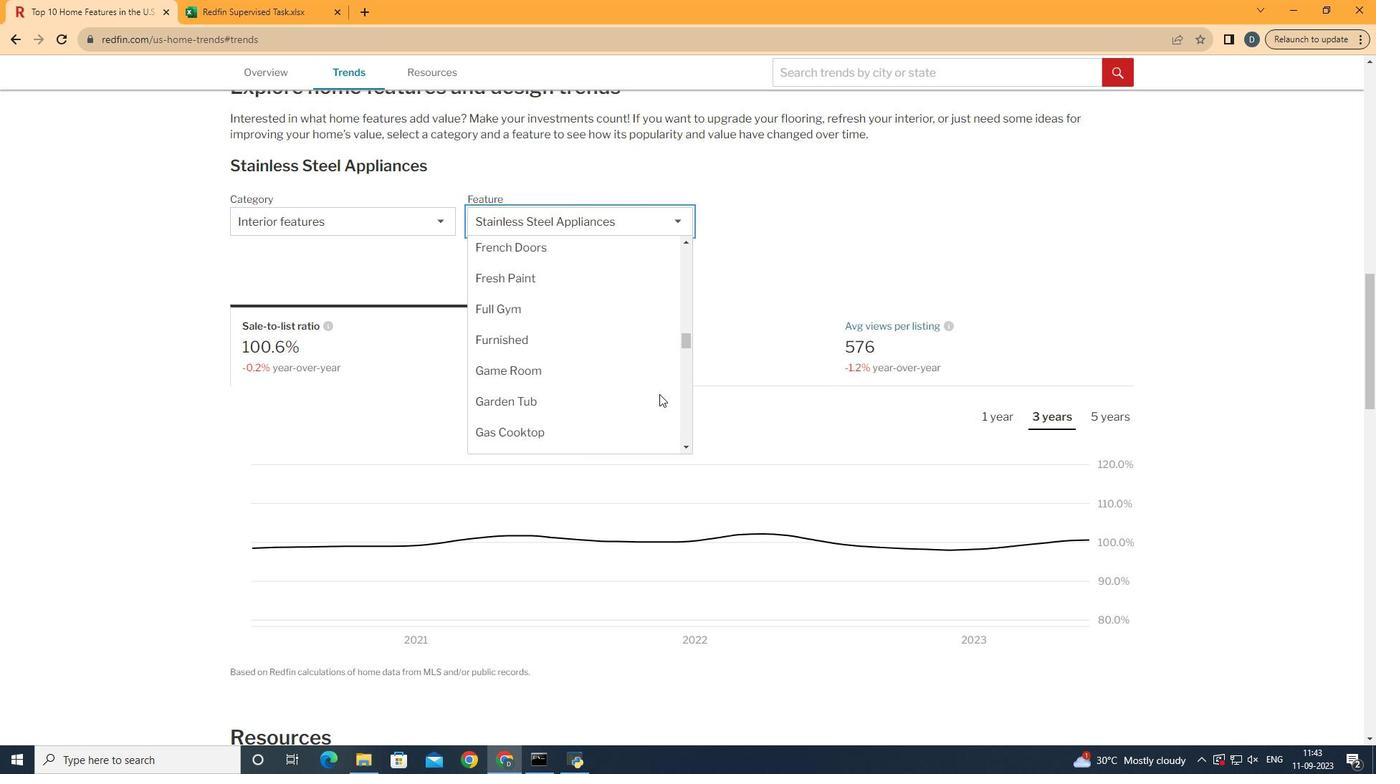 
Action: Mouse scrolled (664, 400) with delta (0, 0)
Screenshot: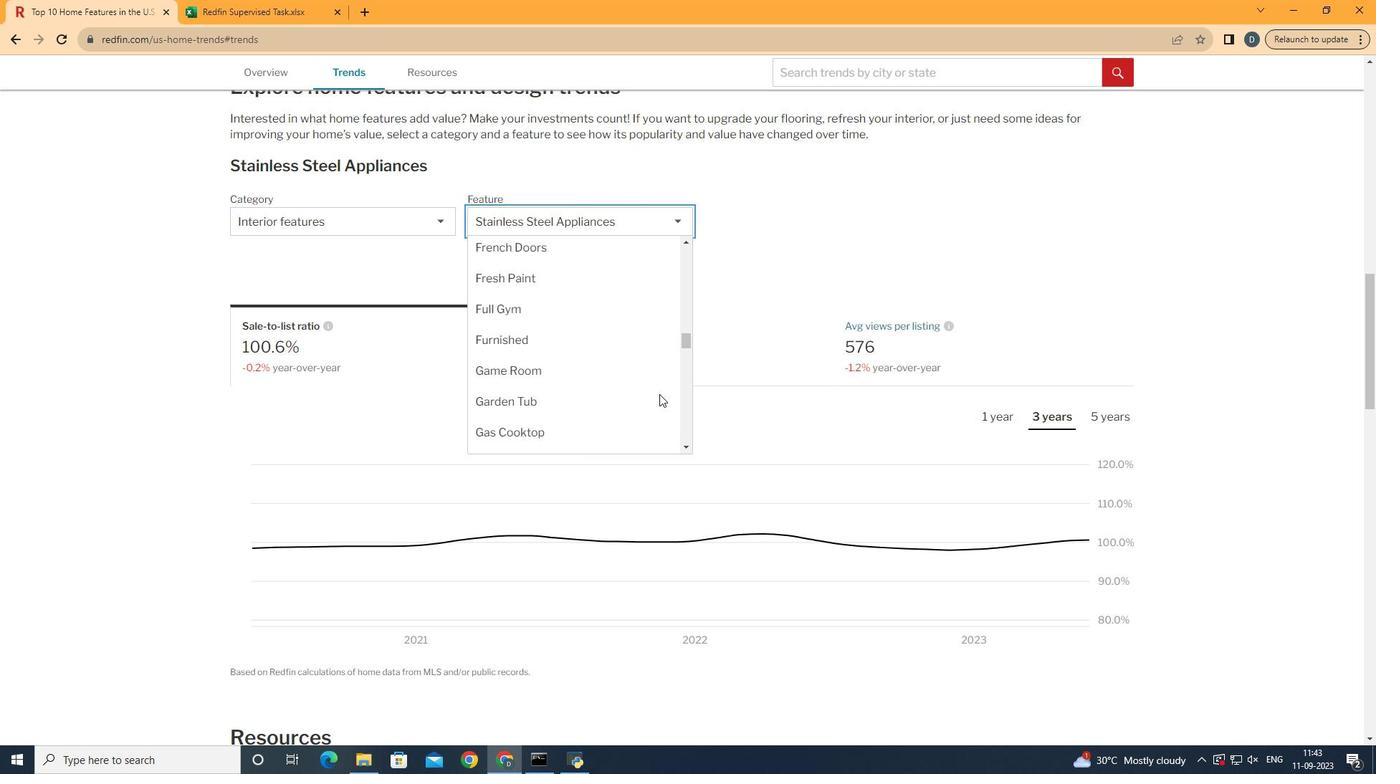 
Action: Mouse scrolled (664, 400) with delta (0, 0)
Screenshot: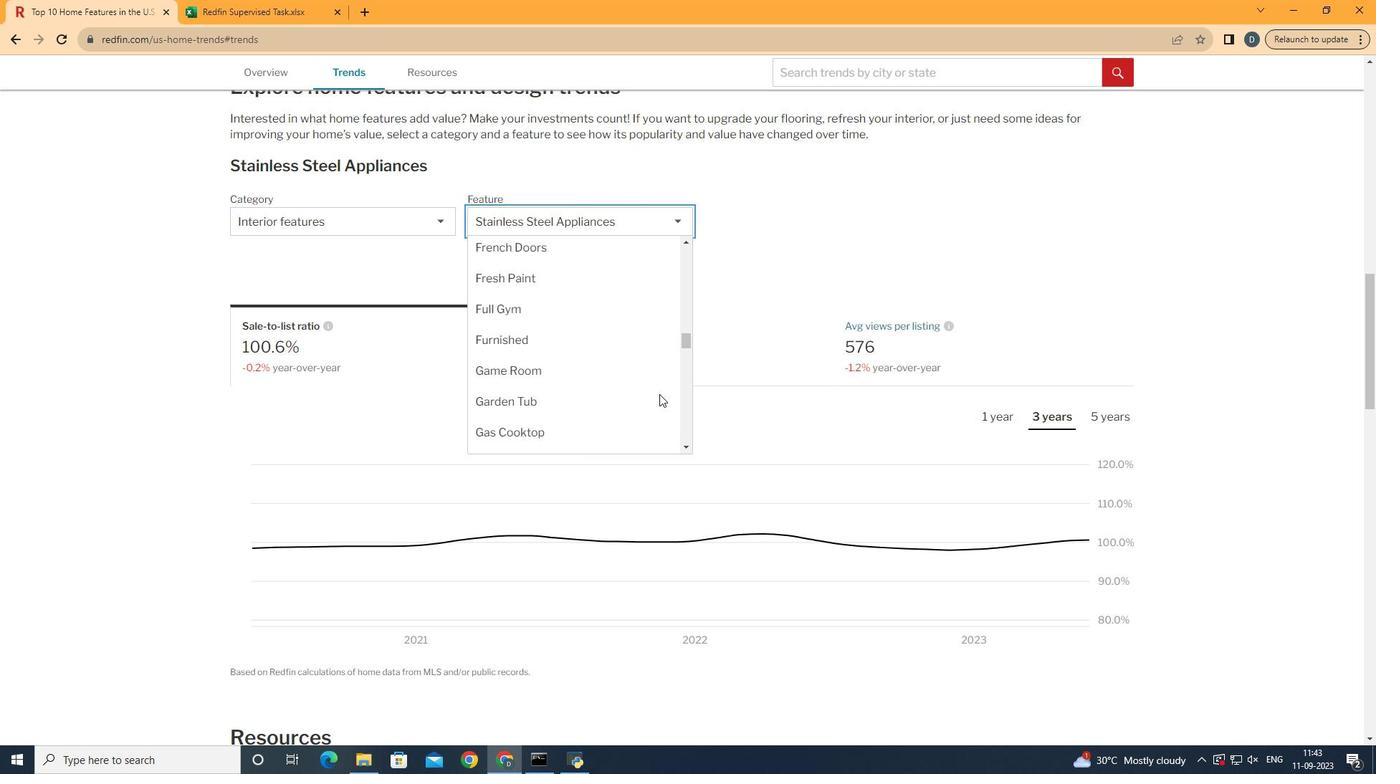 
Action: Mouse scrolled (664, 400) with delta (0, 0)
Screenshot: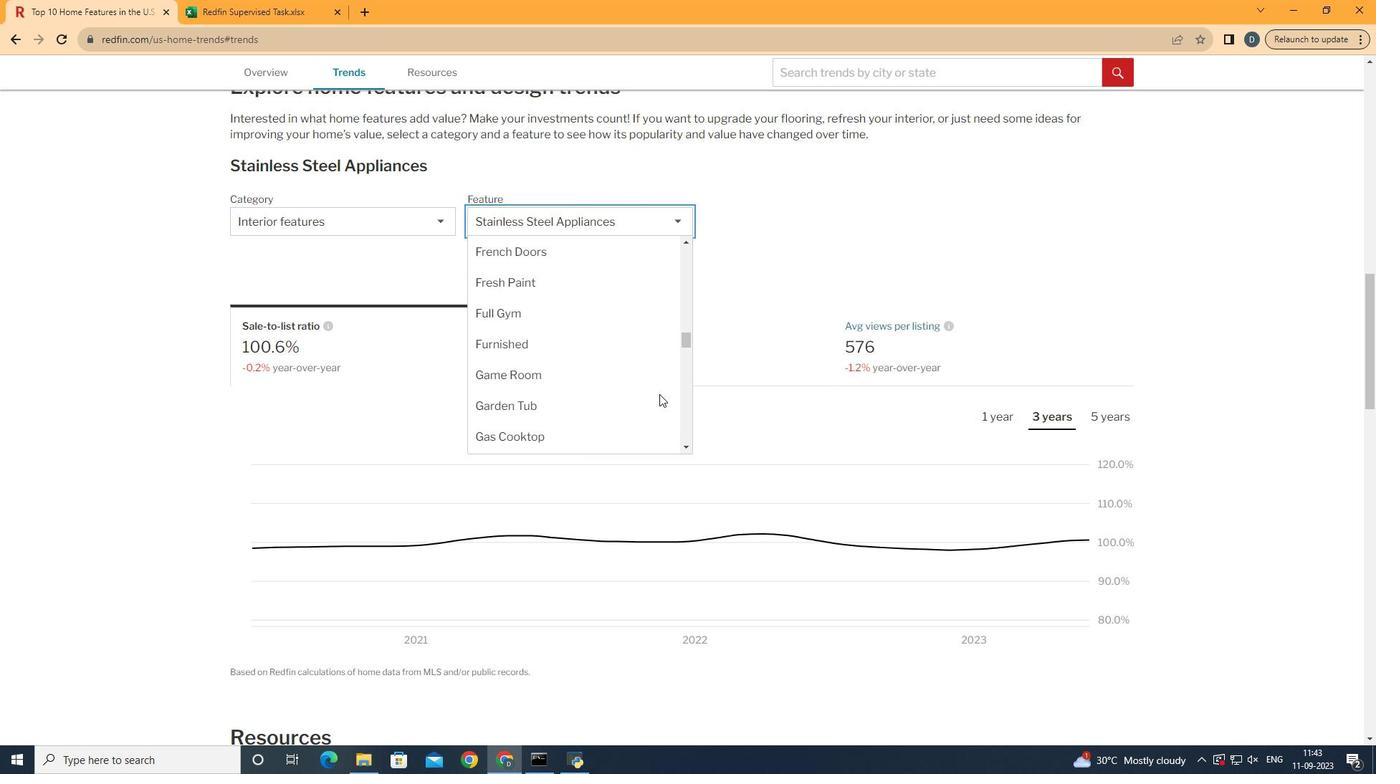 
Action: Mouse scrolled (664, 400) with delta (0, 0)
Screenshot: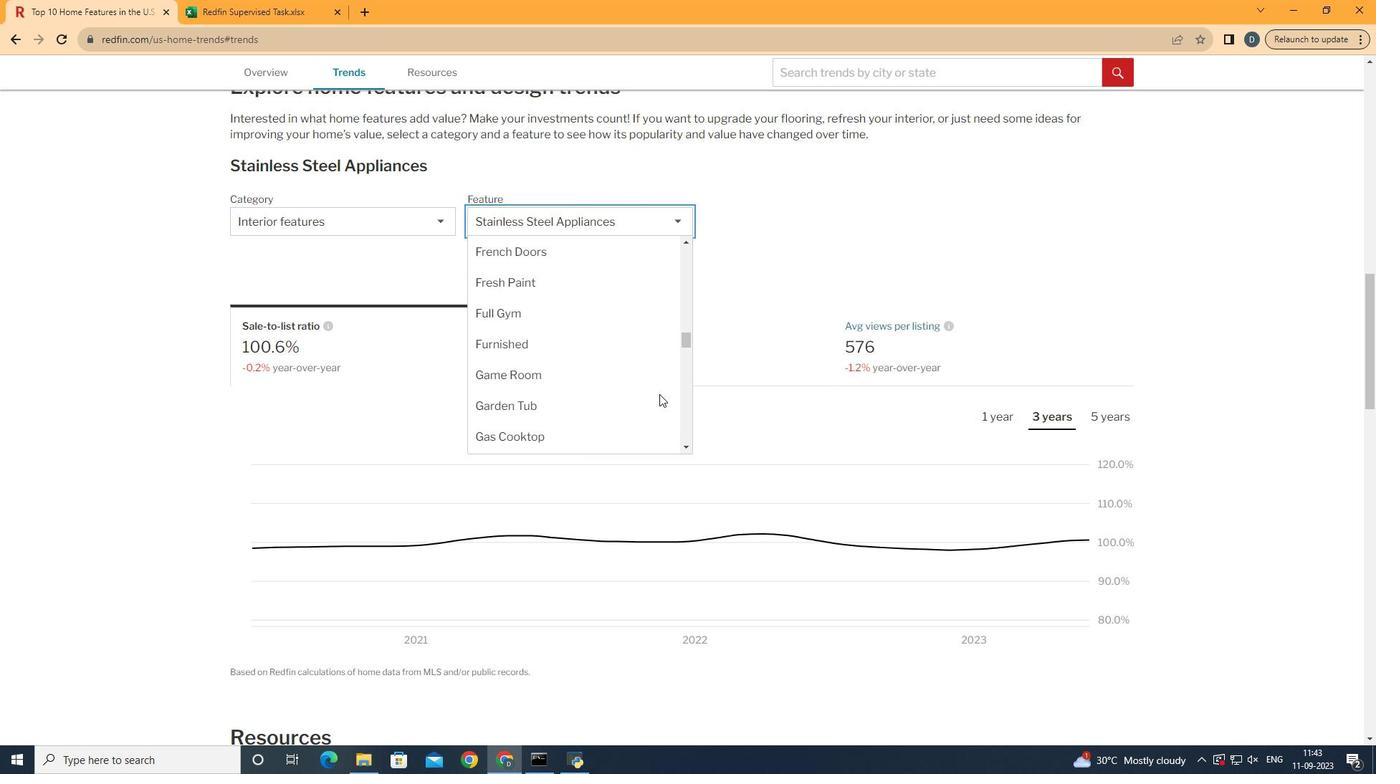 
Action: Mouse scrolled (664, 400) with delta (0, 0)
Screenshot: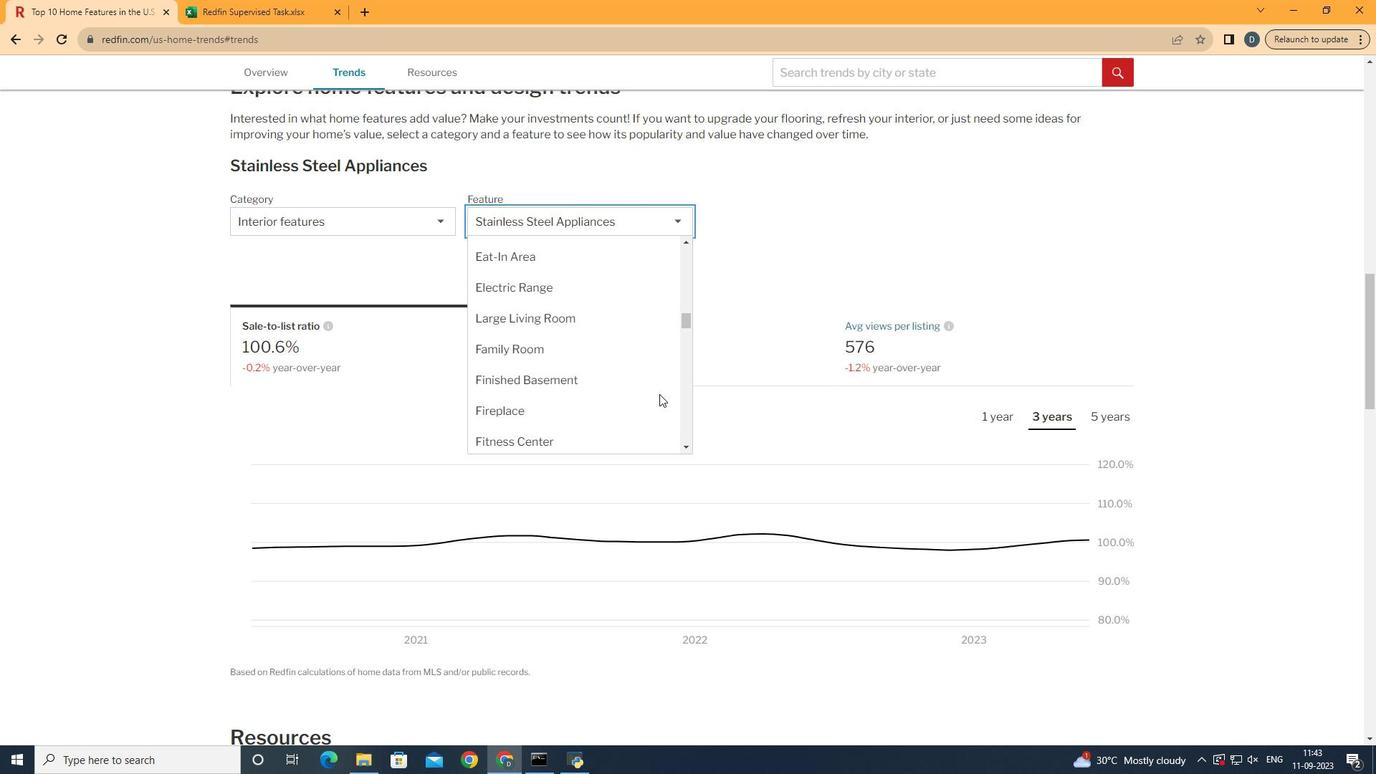 
Action: Mouse scrolled (664, 400) with delta (0, 0)
Screenshot: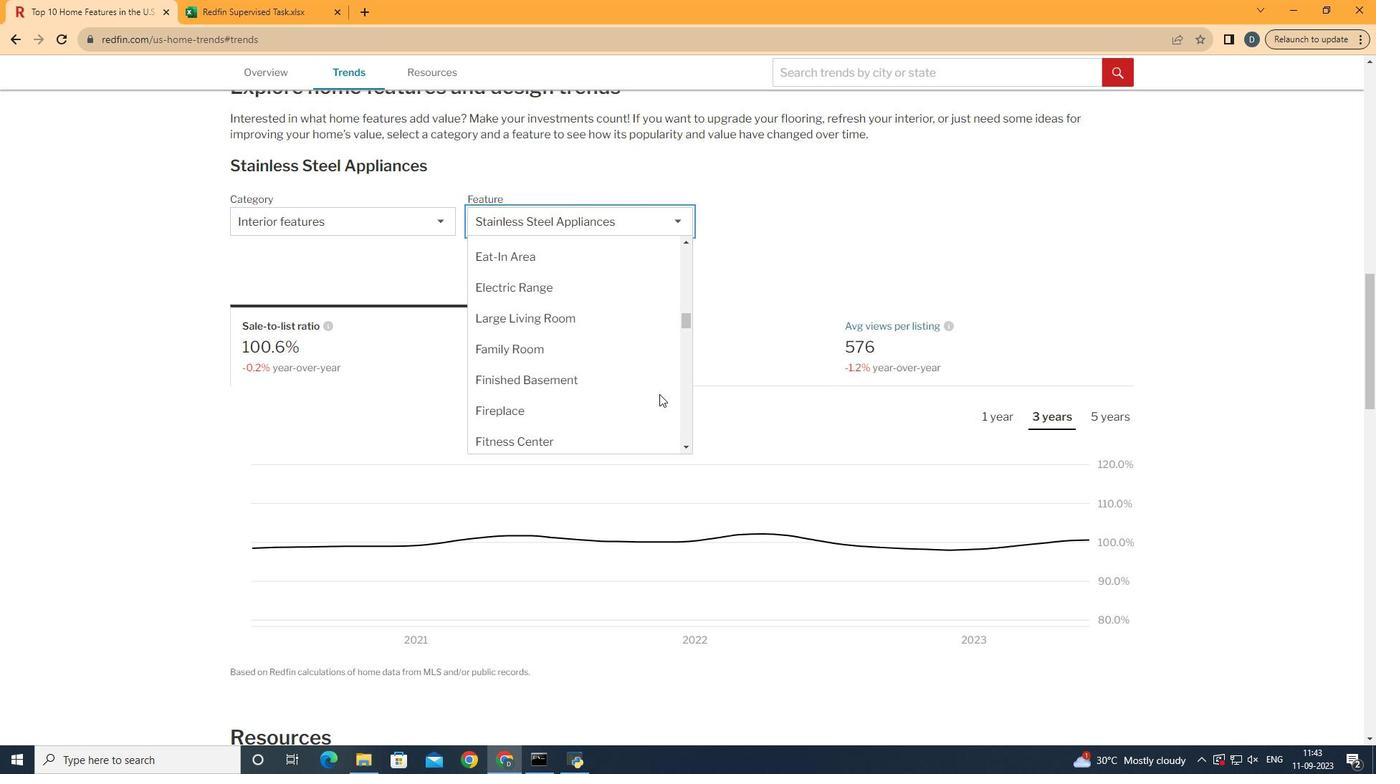 
Action: Mouse scrolled (664, 400) with delta (0, 0)
Screenshot: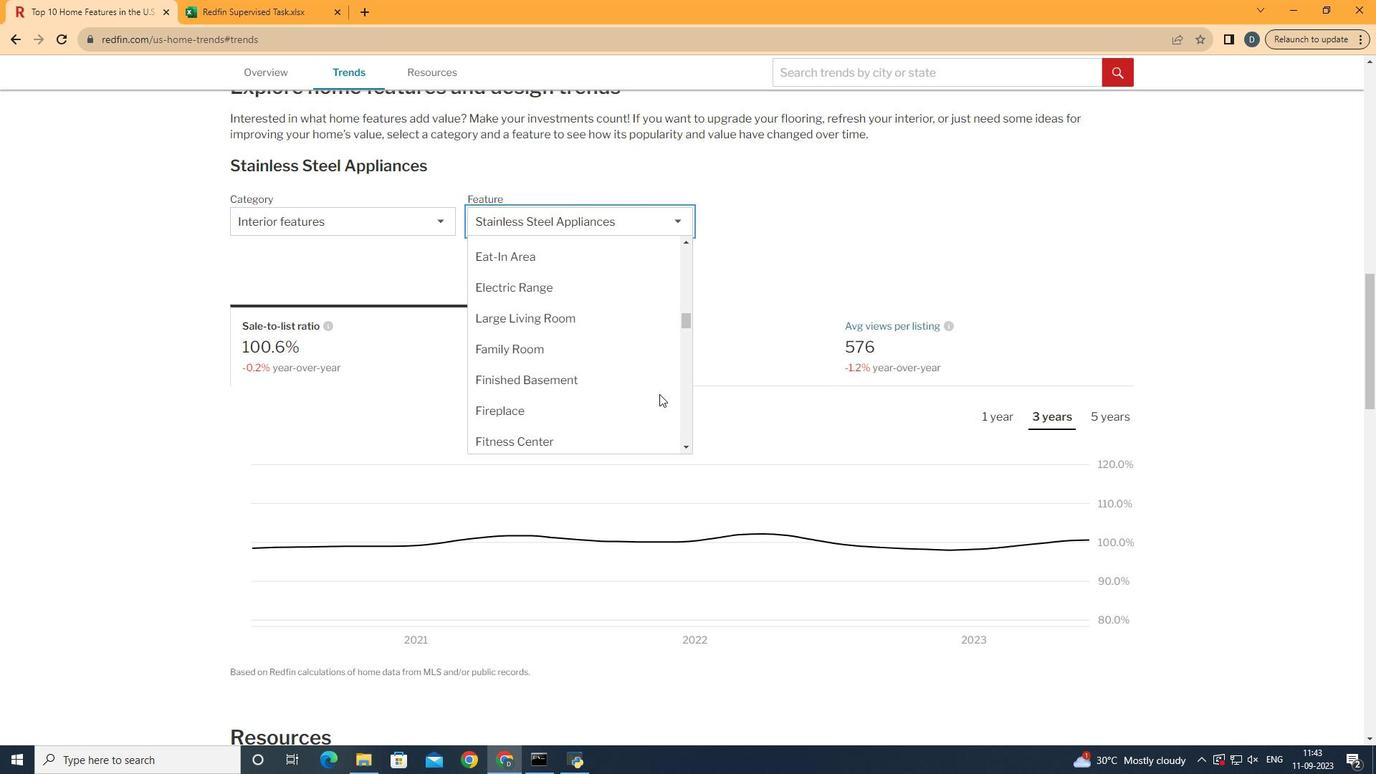 
Action: Mouse scrolled (664, 400) with delta (0, 0)
Screenshot: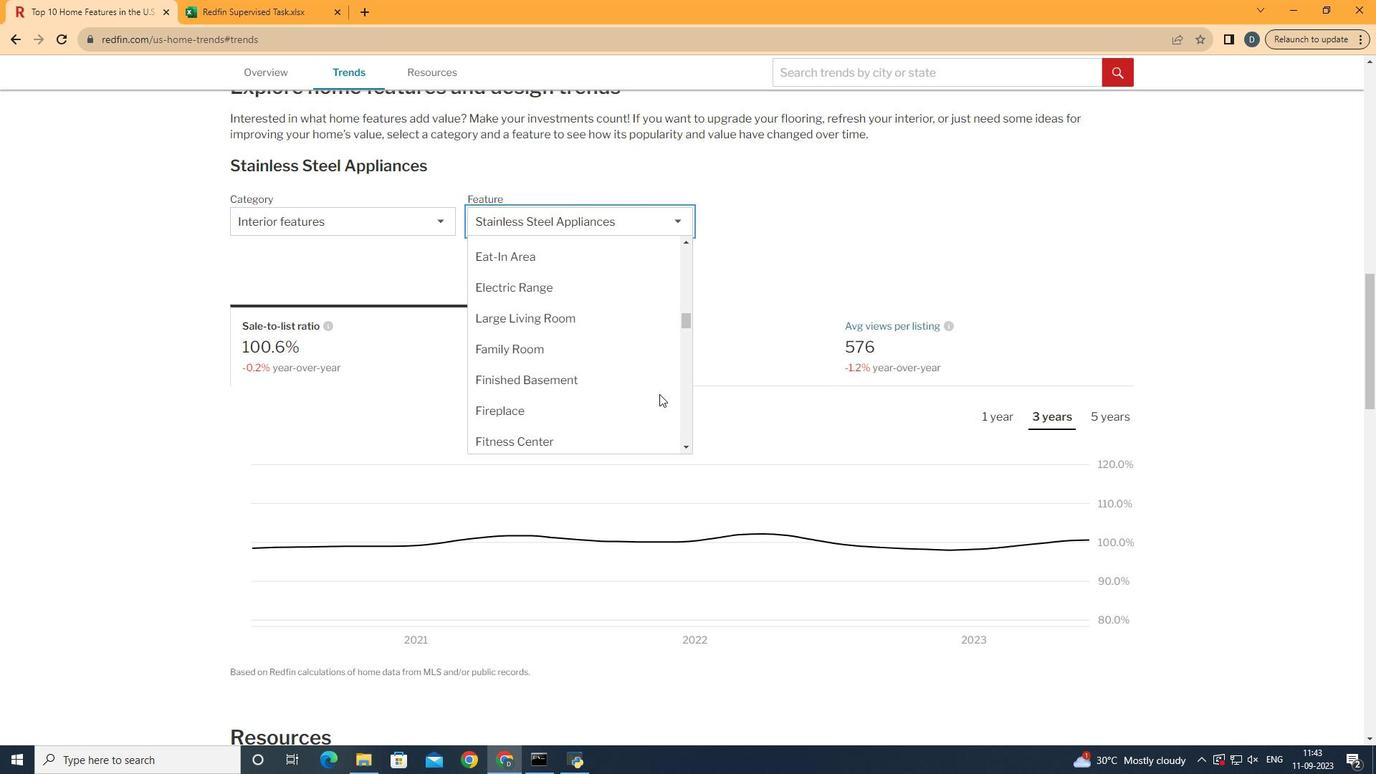 
Action: Mouse scrolled (664, 400) with delta (0, 0)
Screenshot: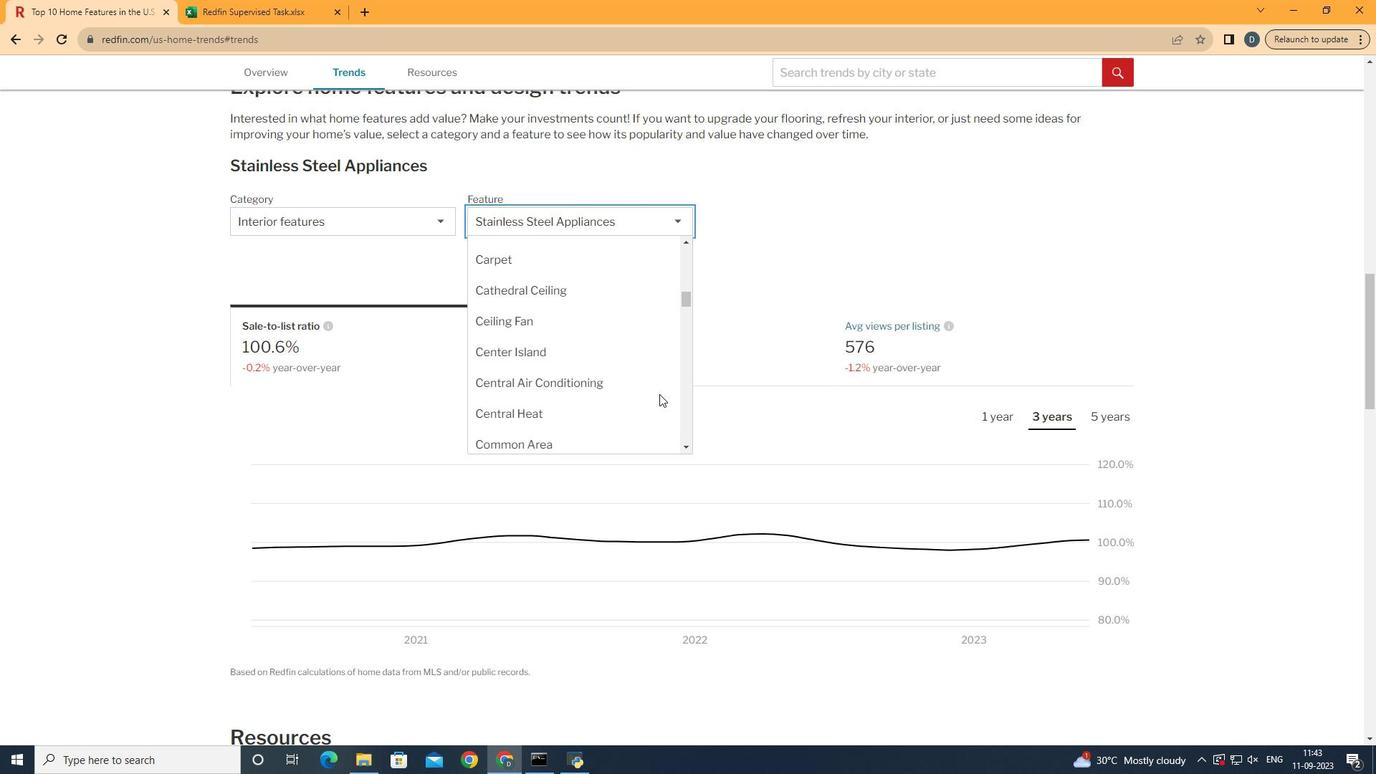 
Action: Mouse scrolled (664, 400) with delta (0, 0)
Screenshot: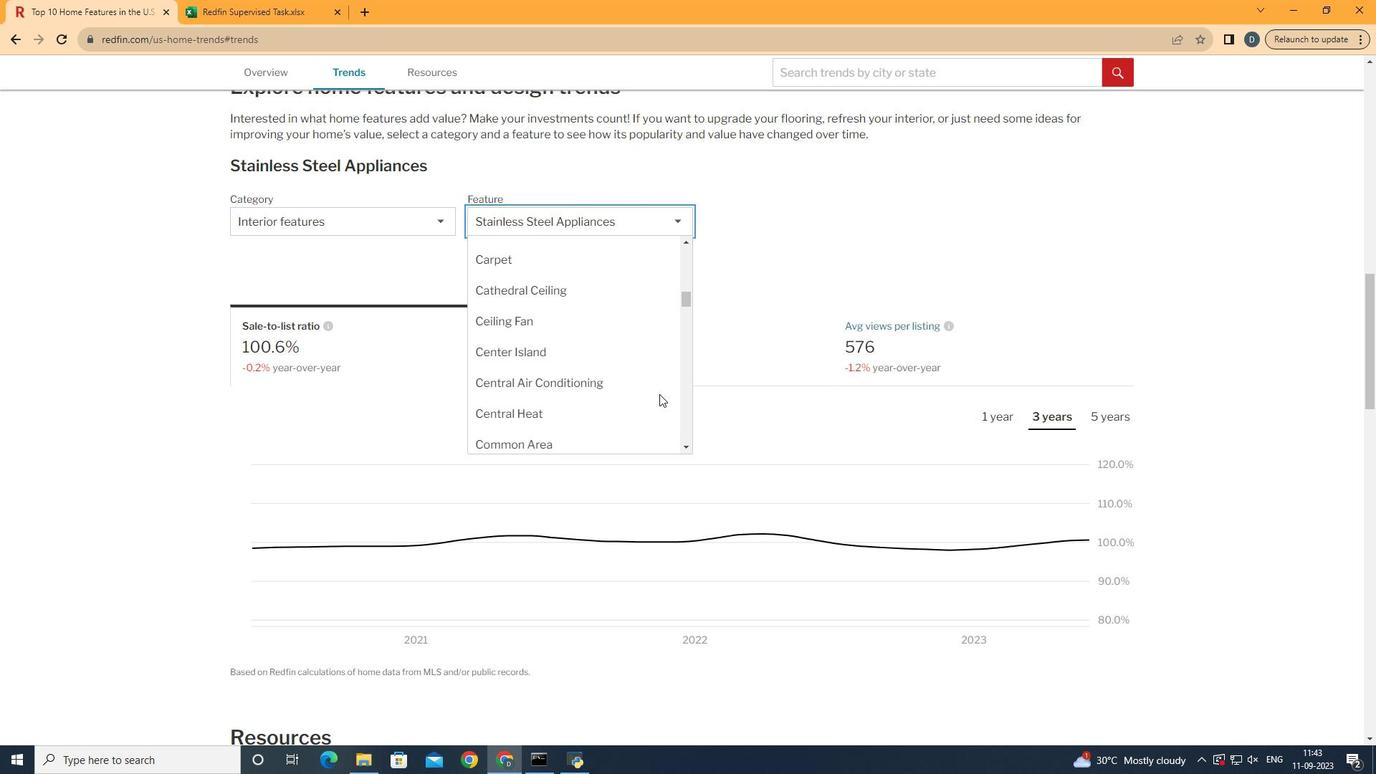 
Action: Mouse scrolled (664, 400) with delta (0, 0)
Screenshot: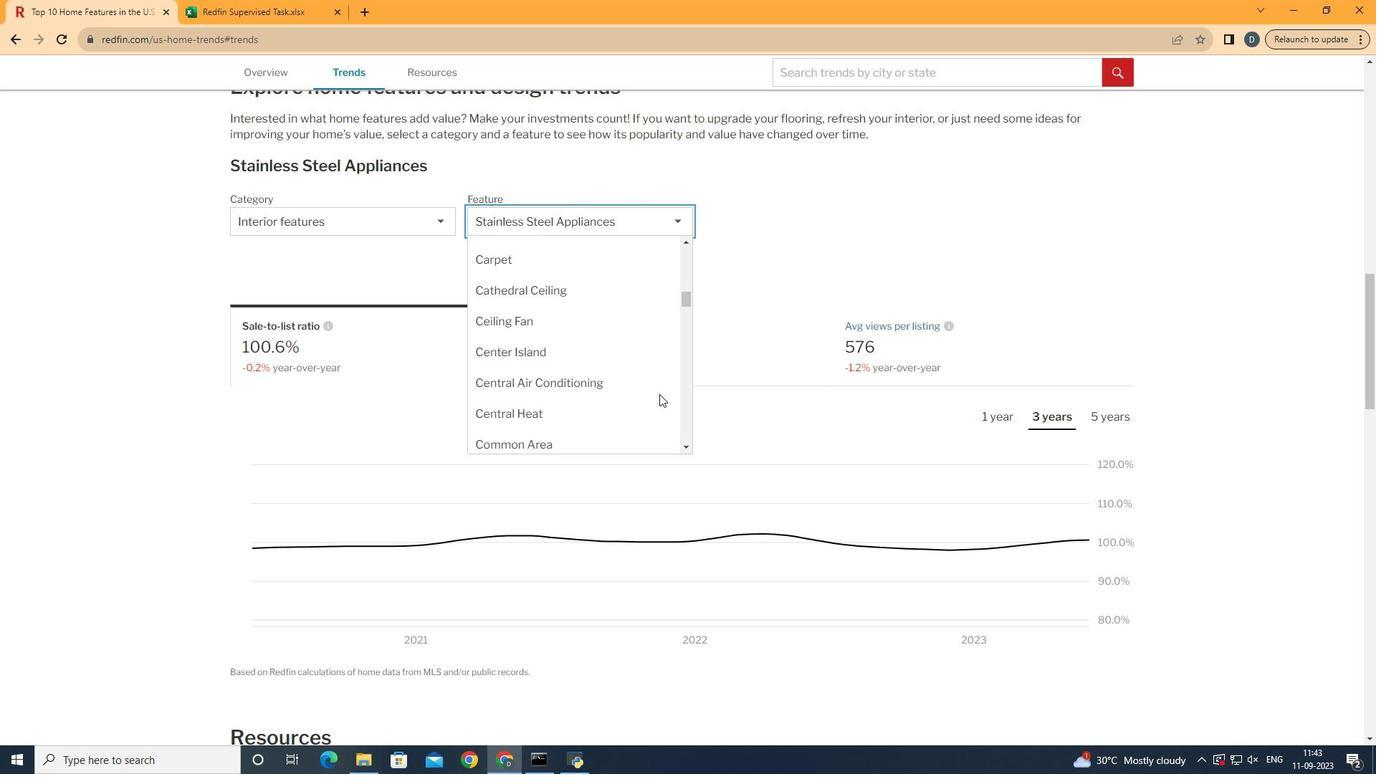 
Action: Mouse scrolled (664, 400) with delta (0, 0)
Screenshot: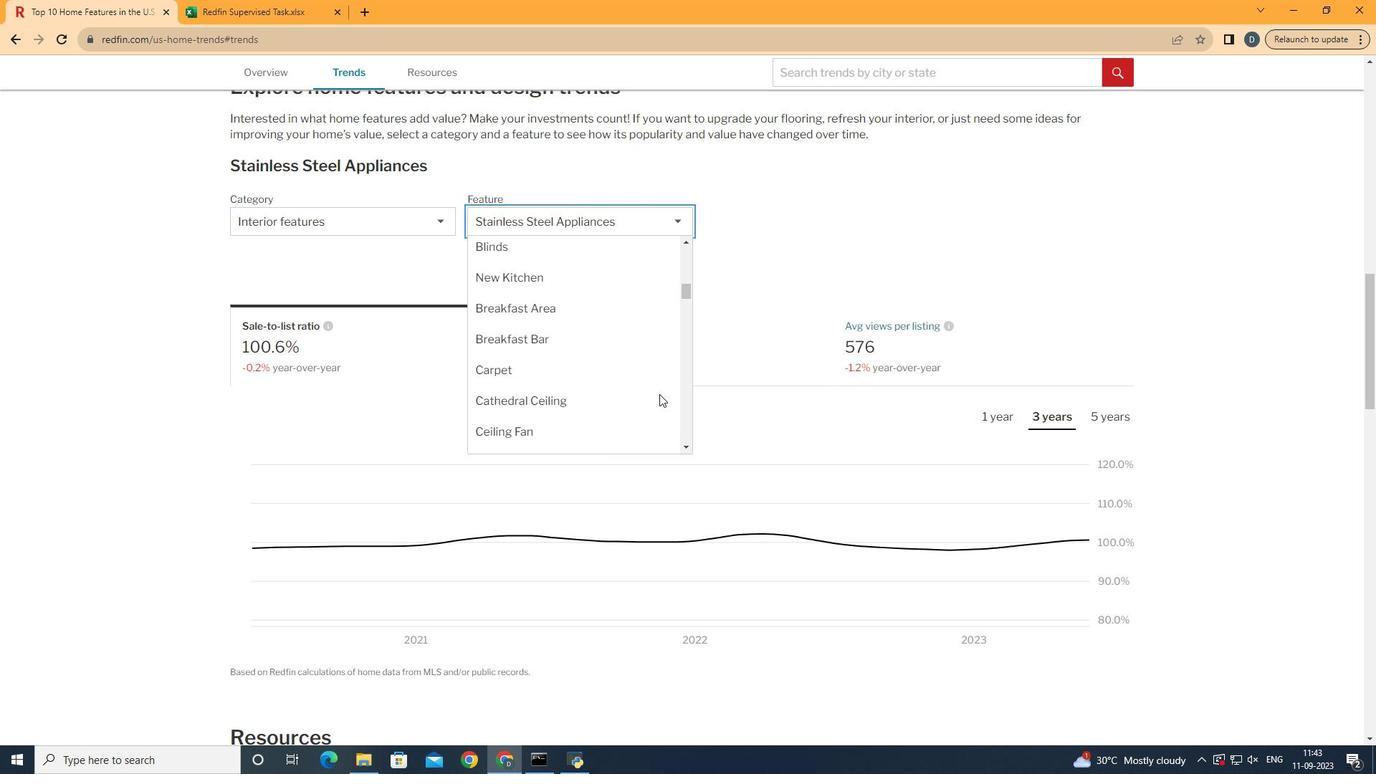 
Action: Mouse scrolled (664, 400) with delta (0, 0)
Screenshot: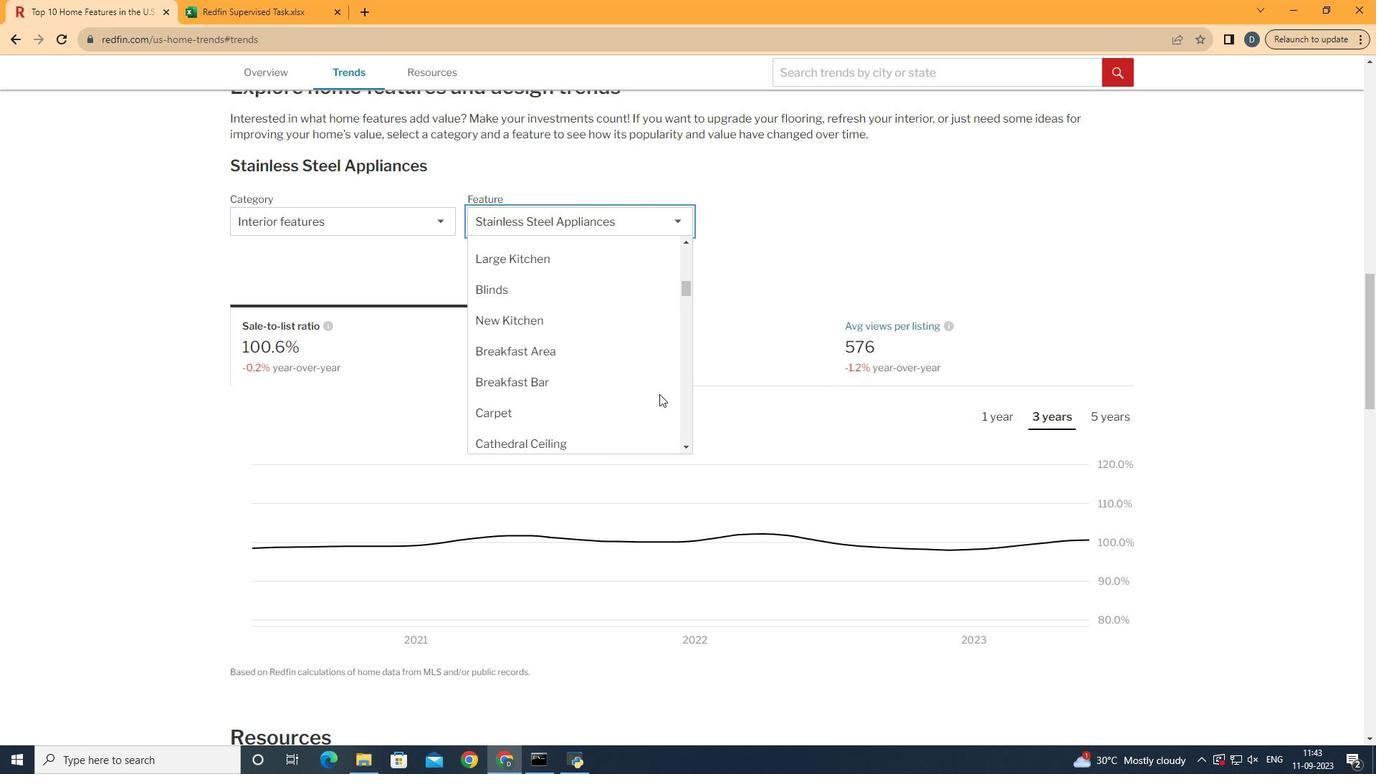
Action: Mouse scrolled (664, 400) with delta (0, 0)
Screenshot: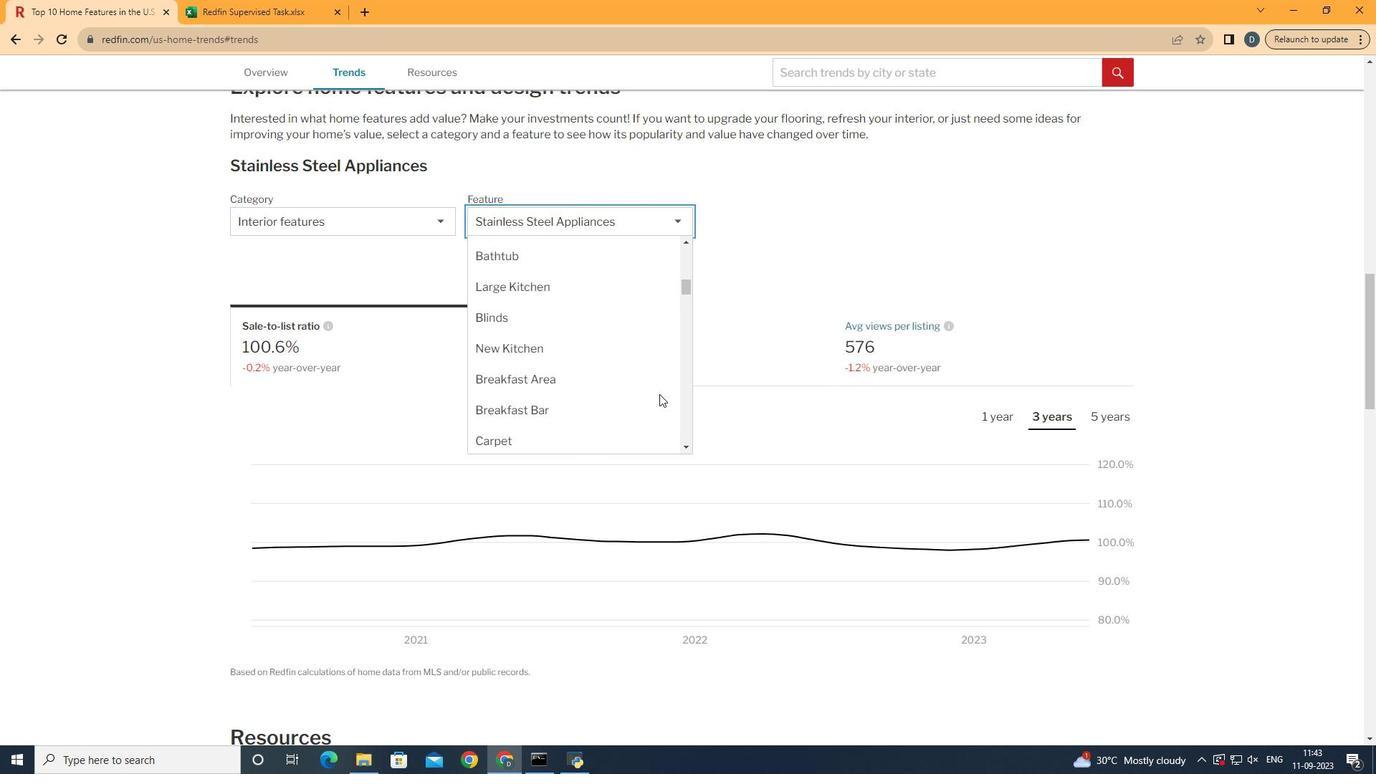 
Action: Mouse scrolled (664, 400) with delta (0, 0)
Screenshot: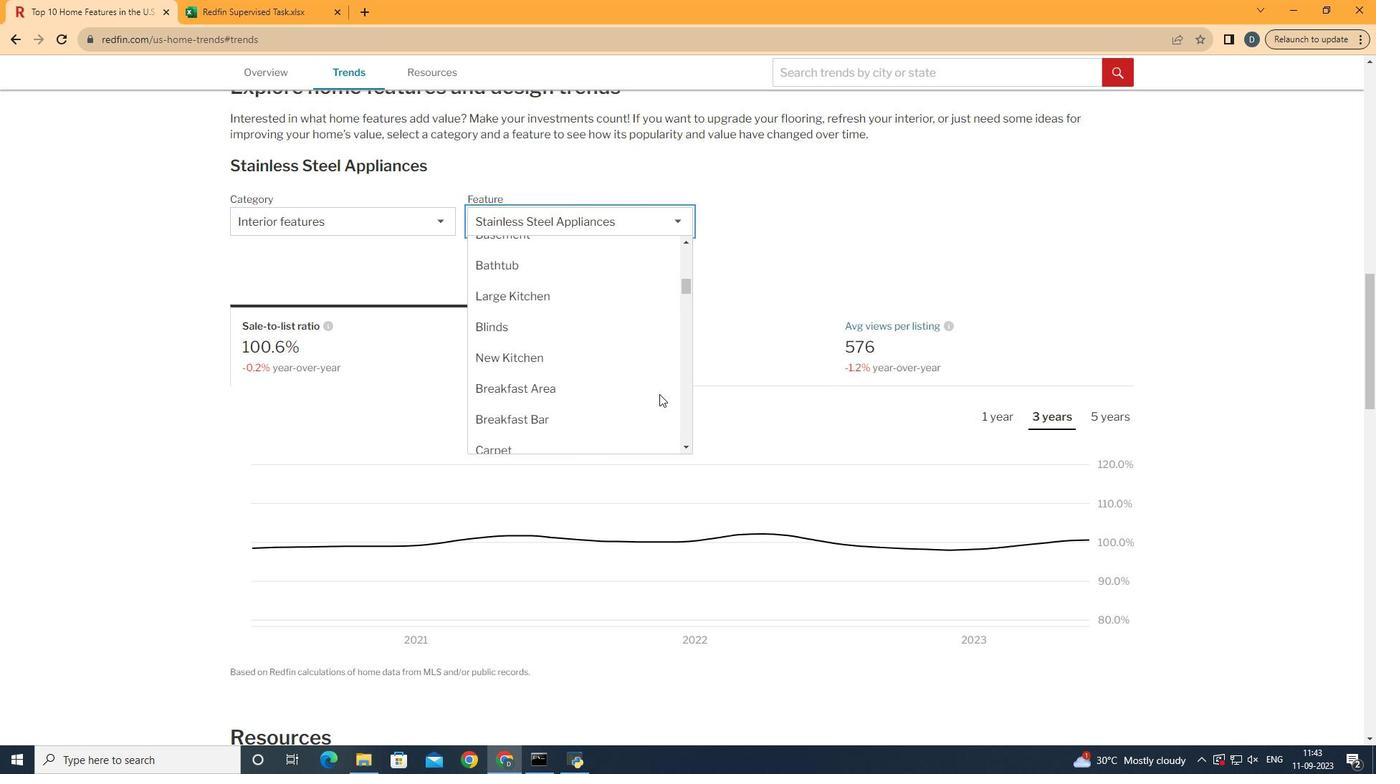 
Action: Mouse scrolled (664, 400) with delta (0, 0)
Screenshot: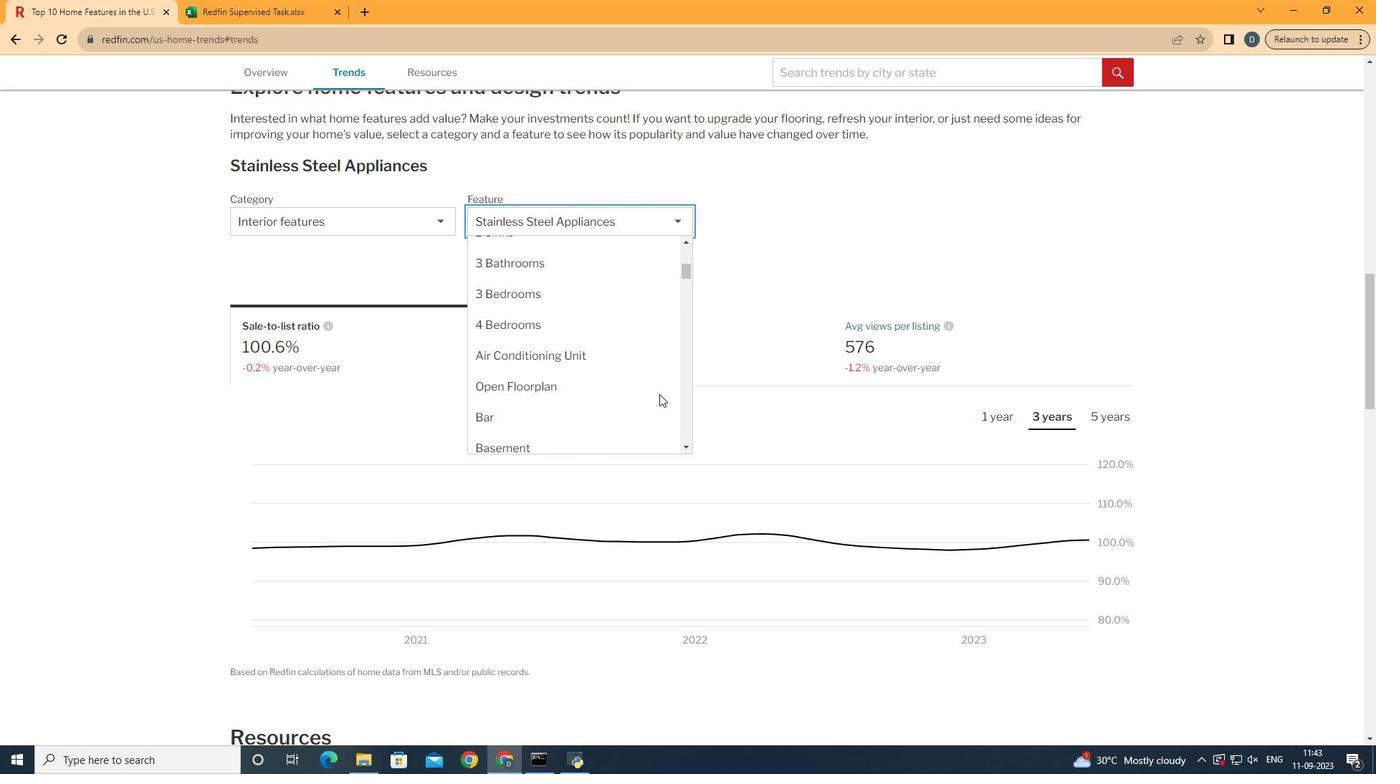 
Action: Mouse scrolled (664, 400) with delta (0, 0)
Screenshot: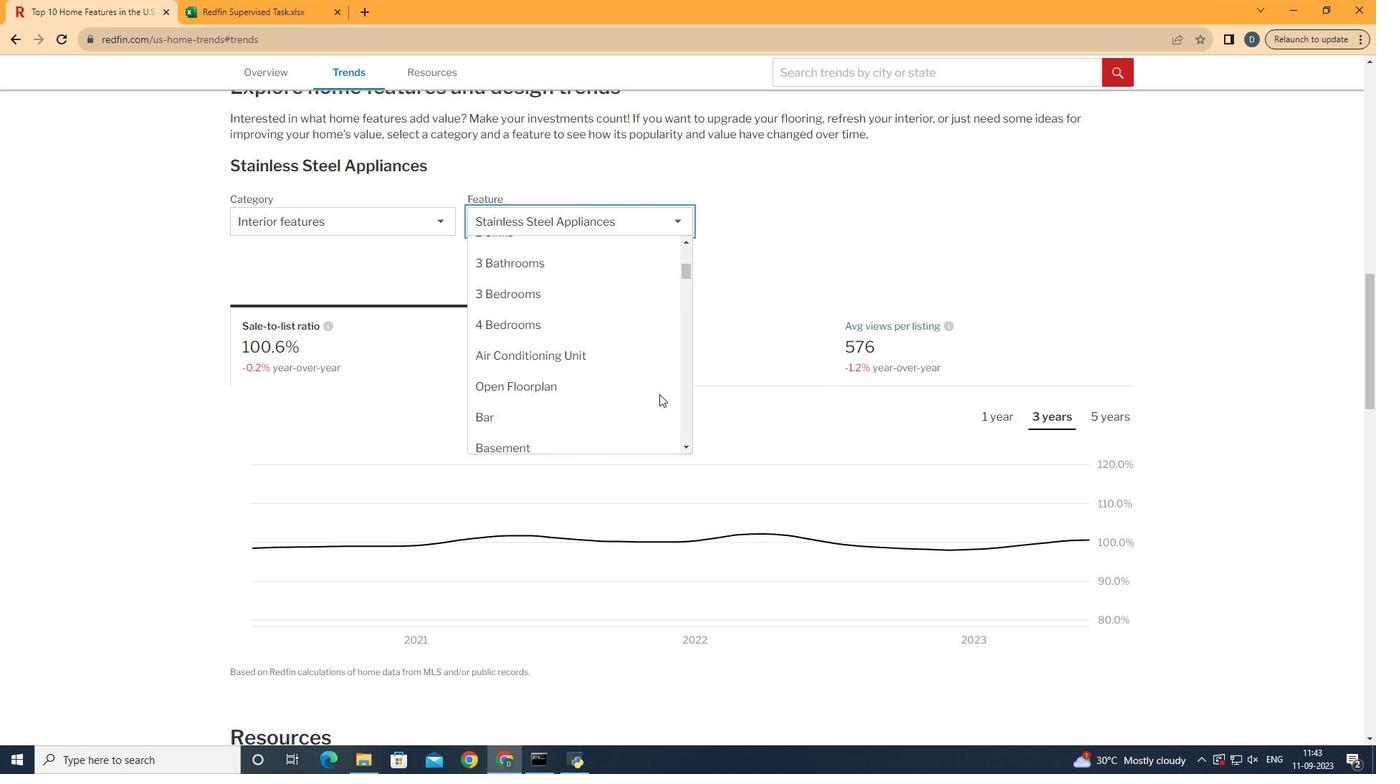 
Action: Mouse scrolled (664, 400) with delta (0, 0)
Screenshot: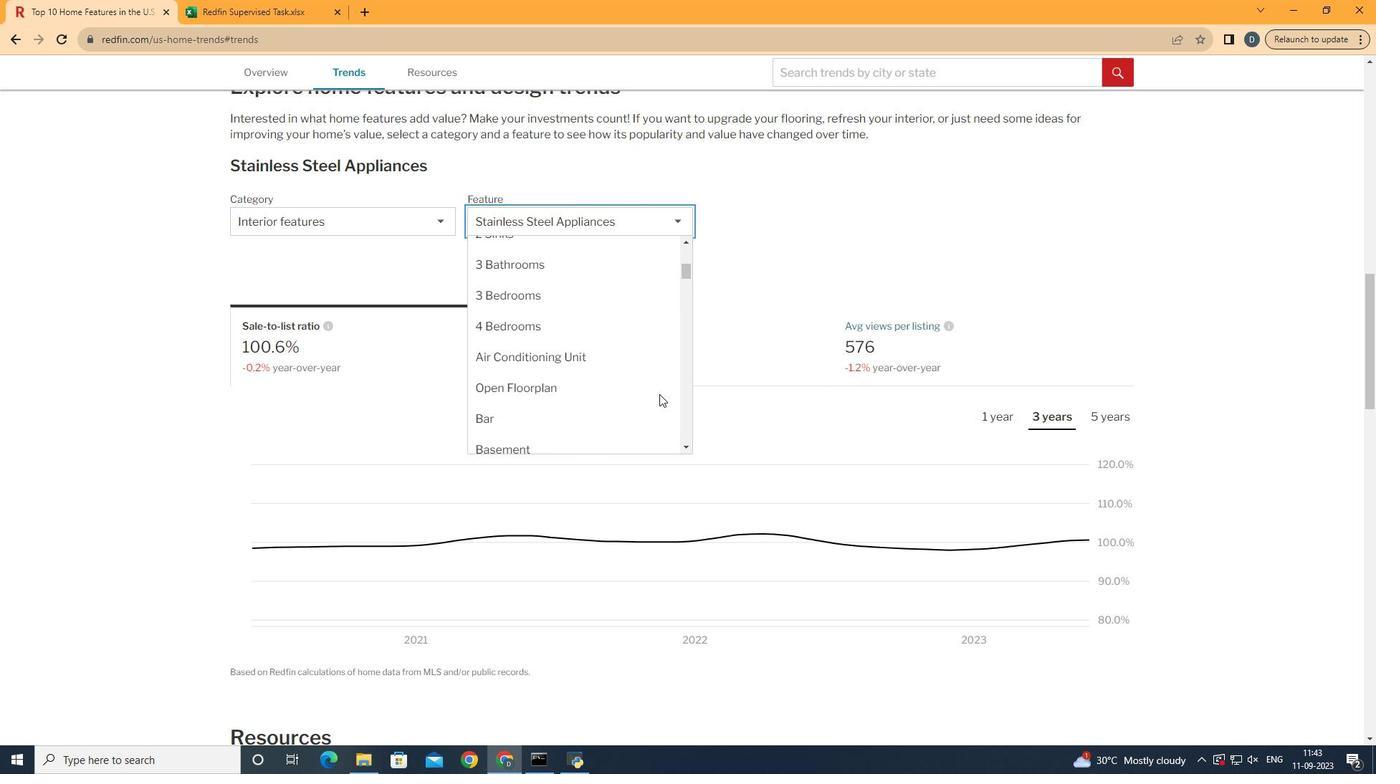 
Action: Mouse moved to (664, 399)
Screenshot: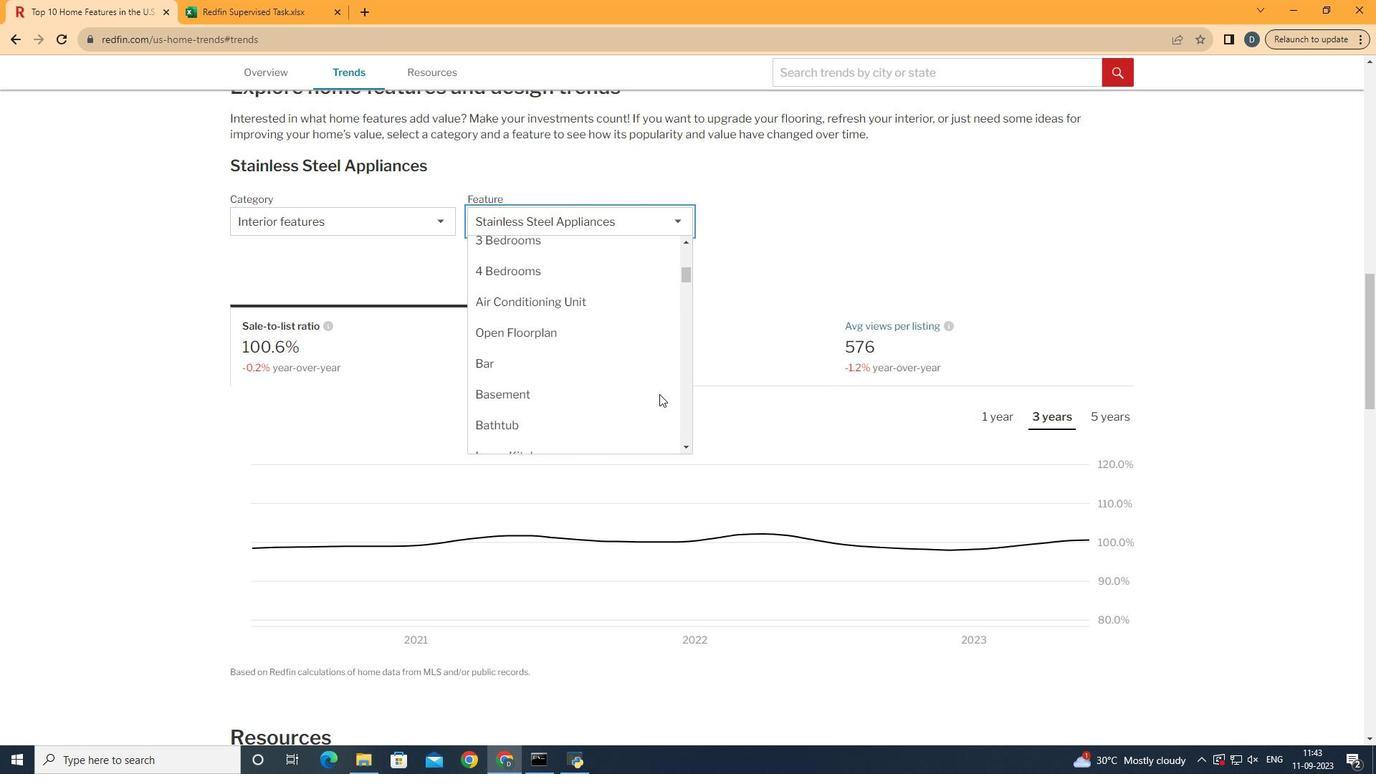 
Action: Mouse scrolled (664, 398) with delta (0, 0)
Screenshot: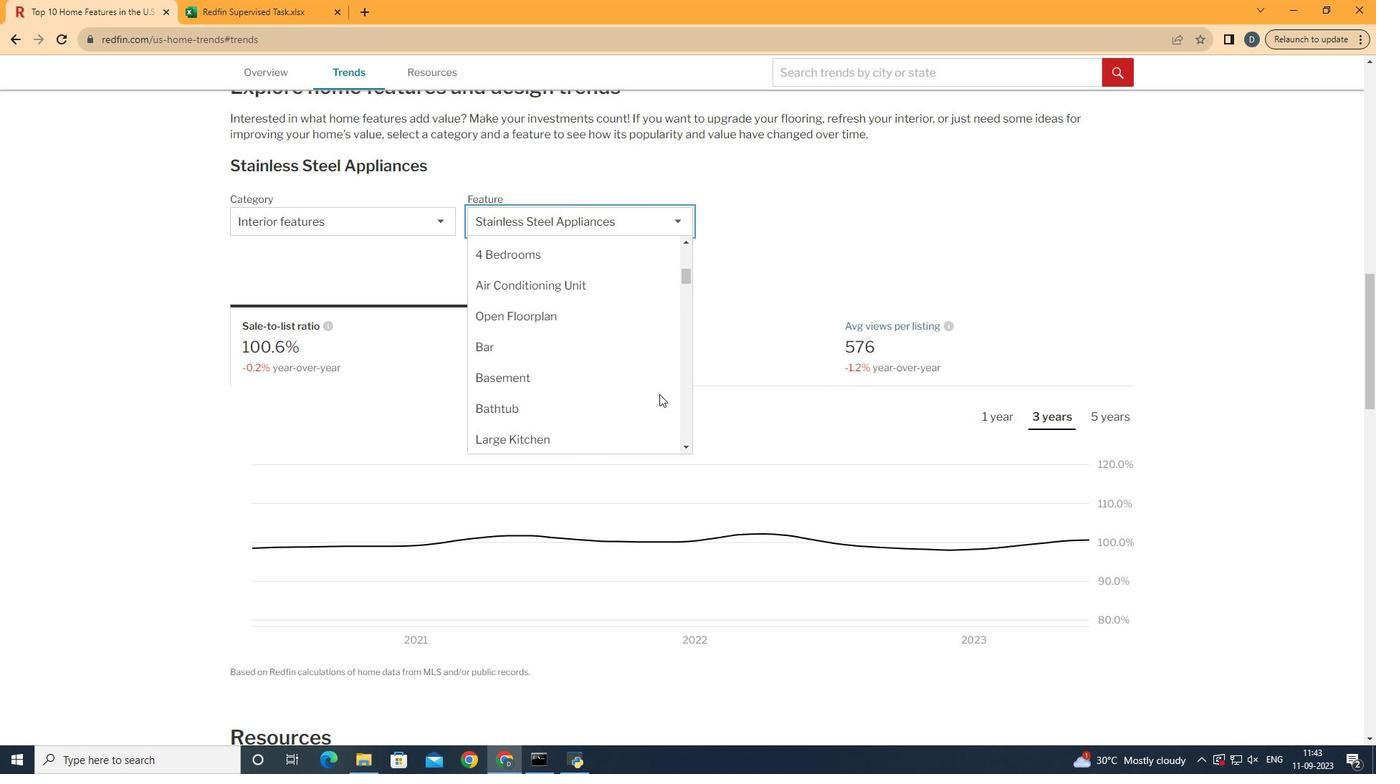
Action: Mouse moved to (664, 399)
Screenshot: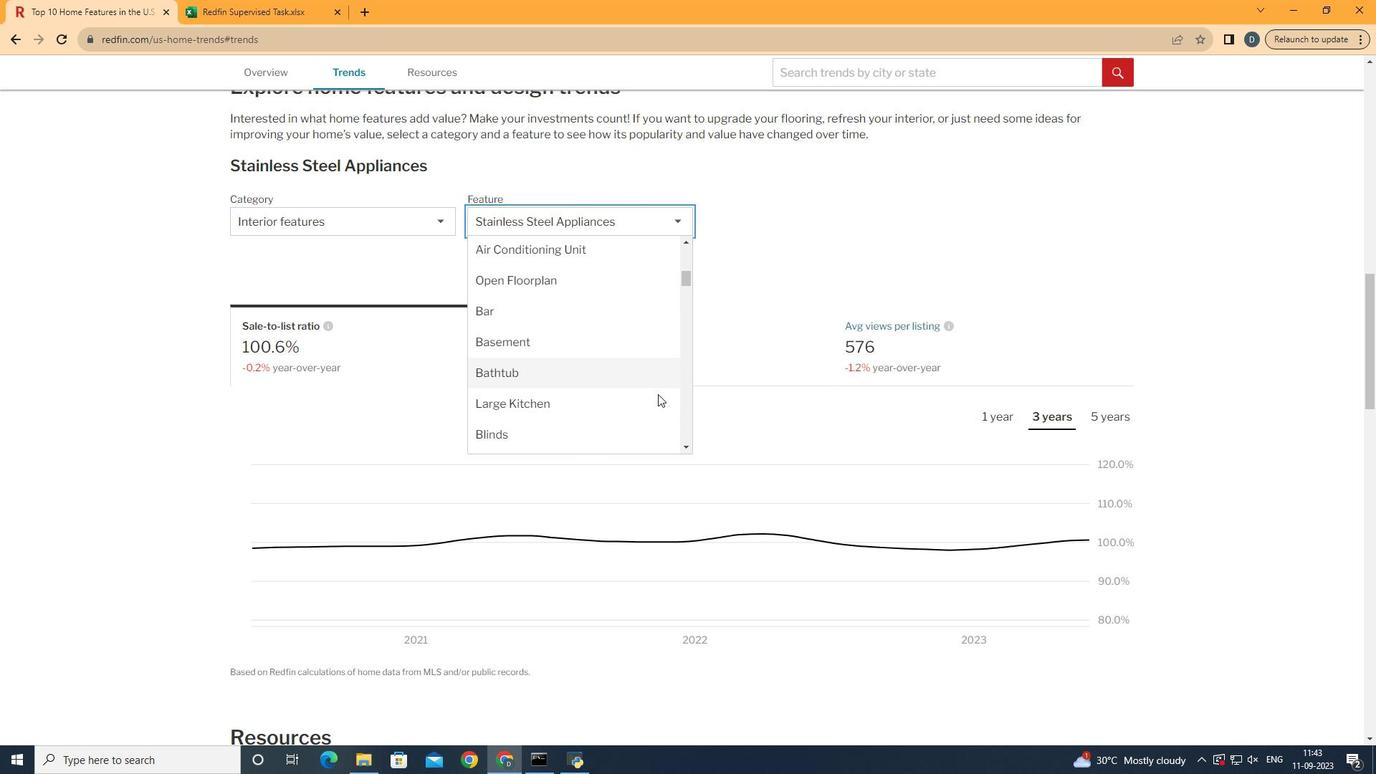 
Action: Mouse scrolled (664, 398) with delta (0, 0)
Screenshot: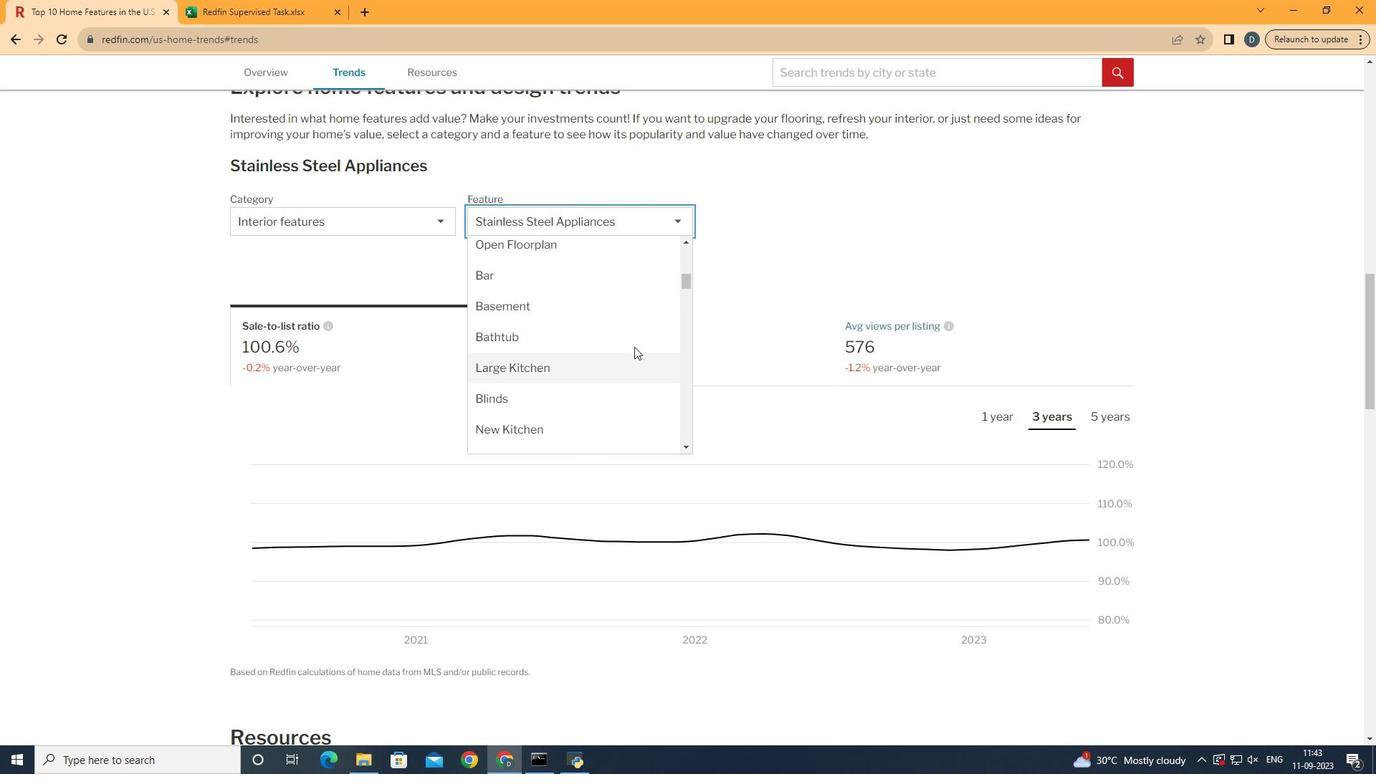 
Action: Mouse moved to (606, 393)
Screenshot: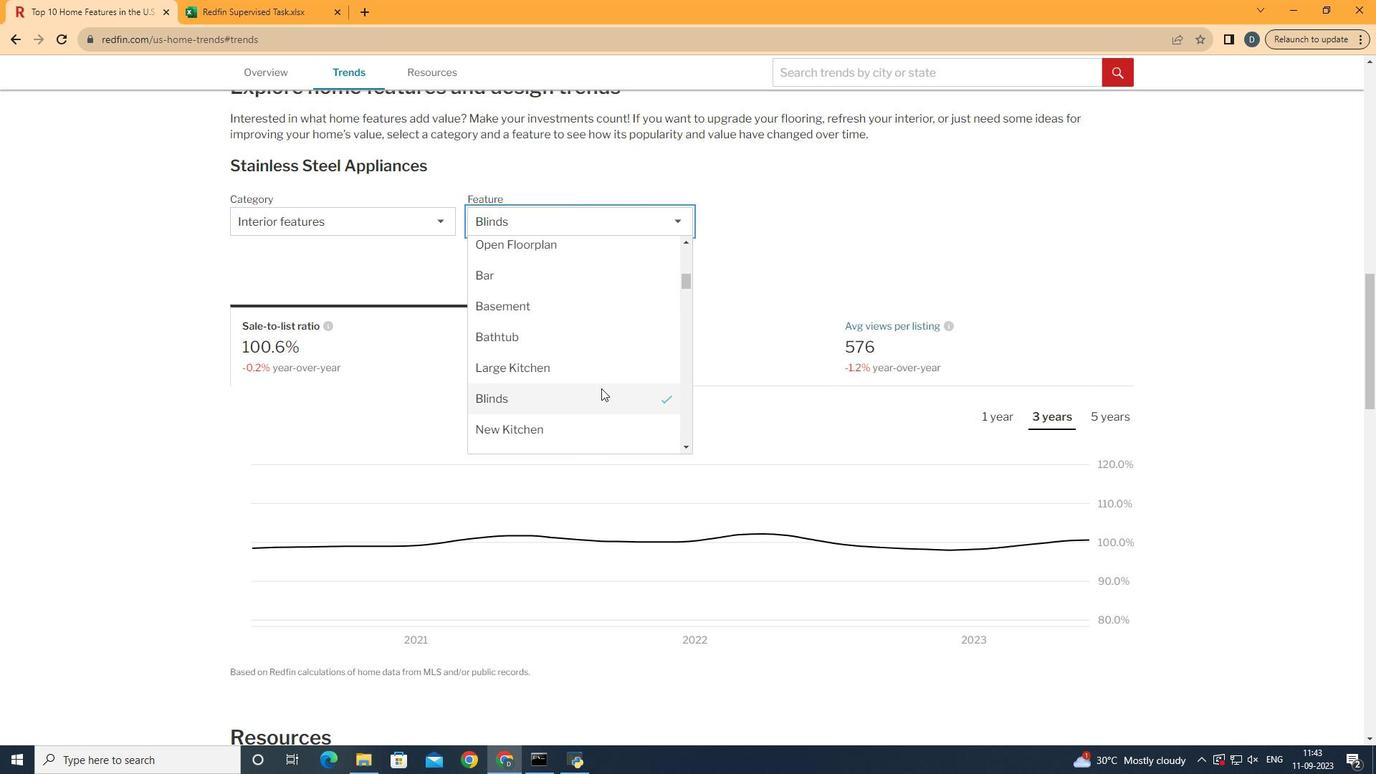 
Action: Mouse pressed left at (606, 393)
Screenshot: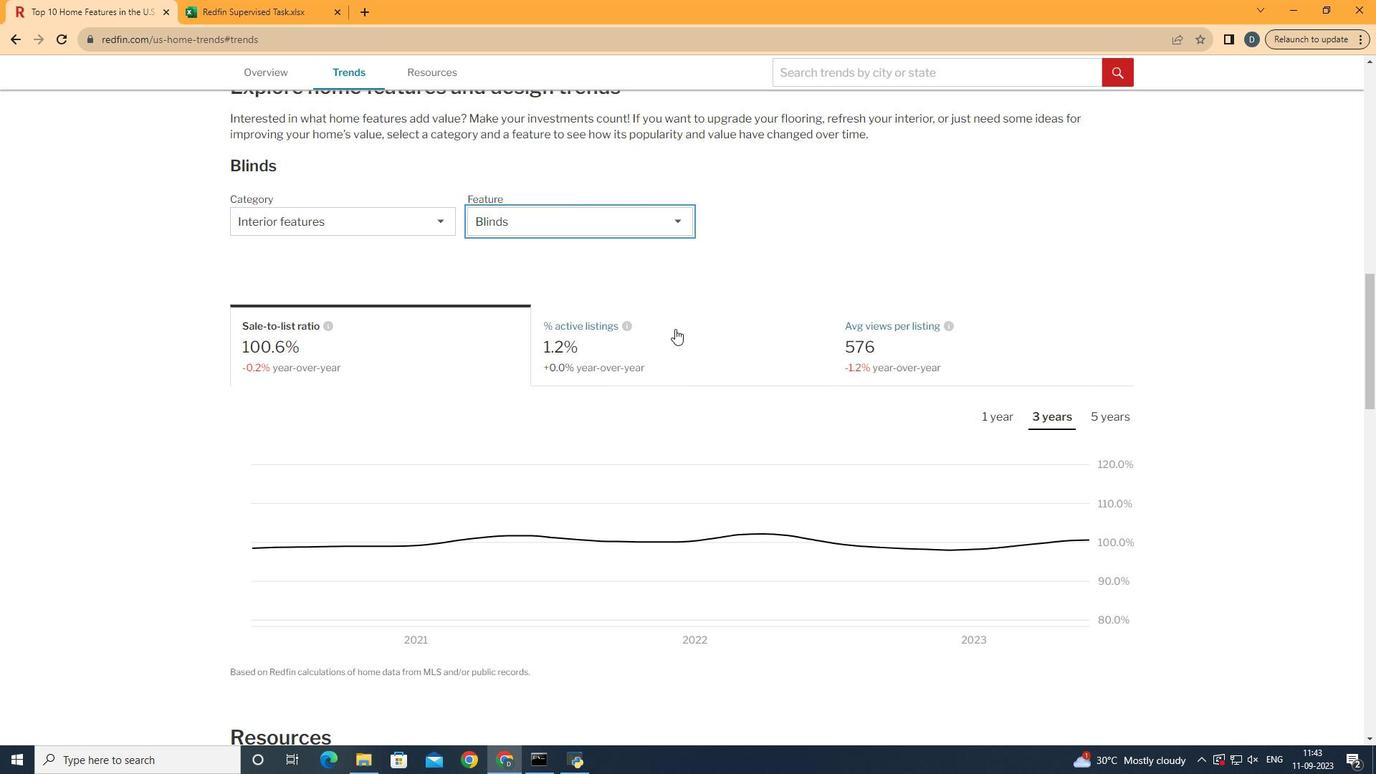 
Action: Mouse moved to (703, 358)
Screenshot: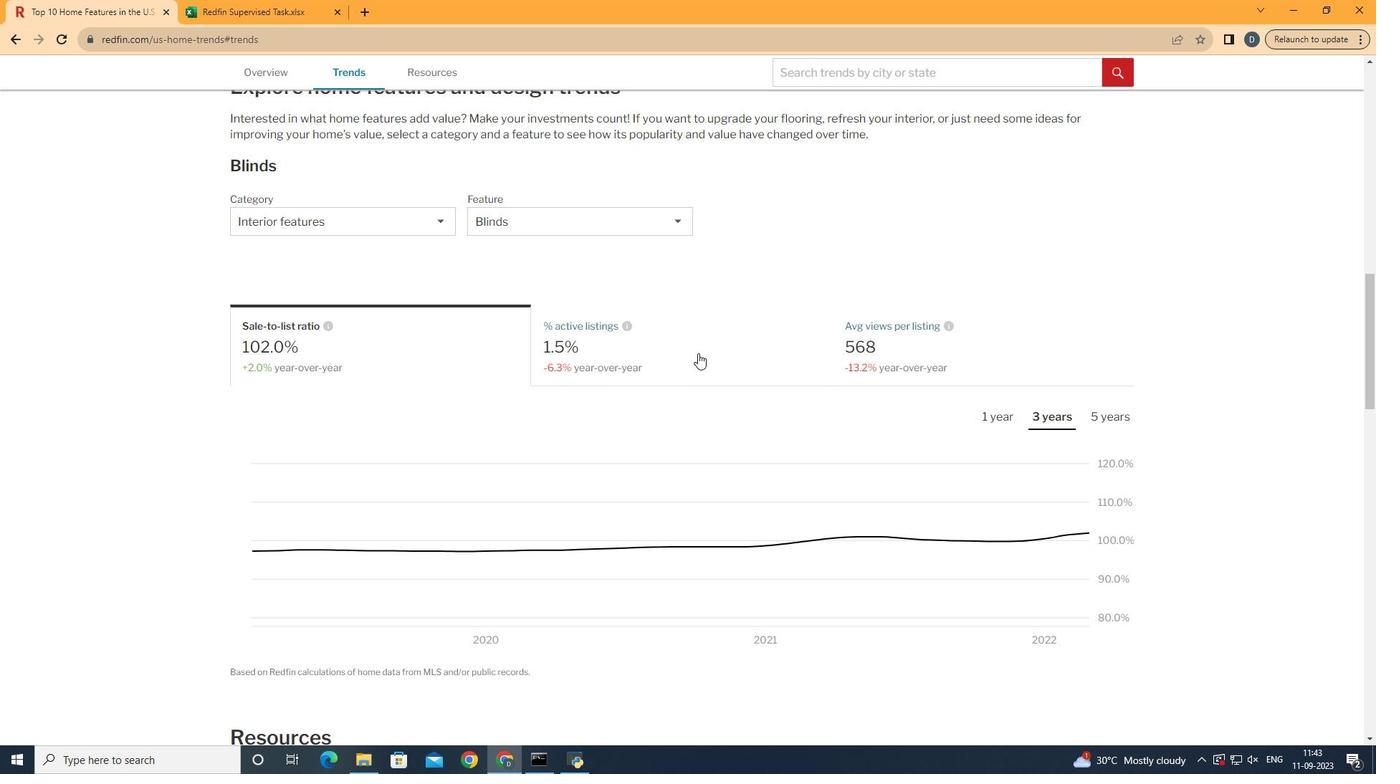 
Action: Mouse pressed left at (703, 358)
Screenshot: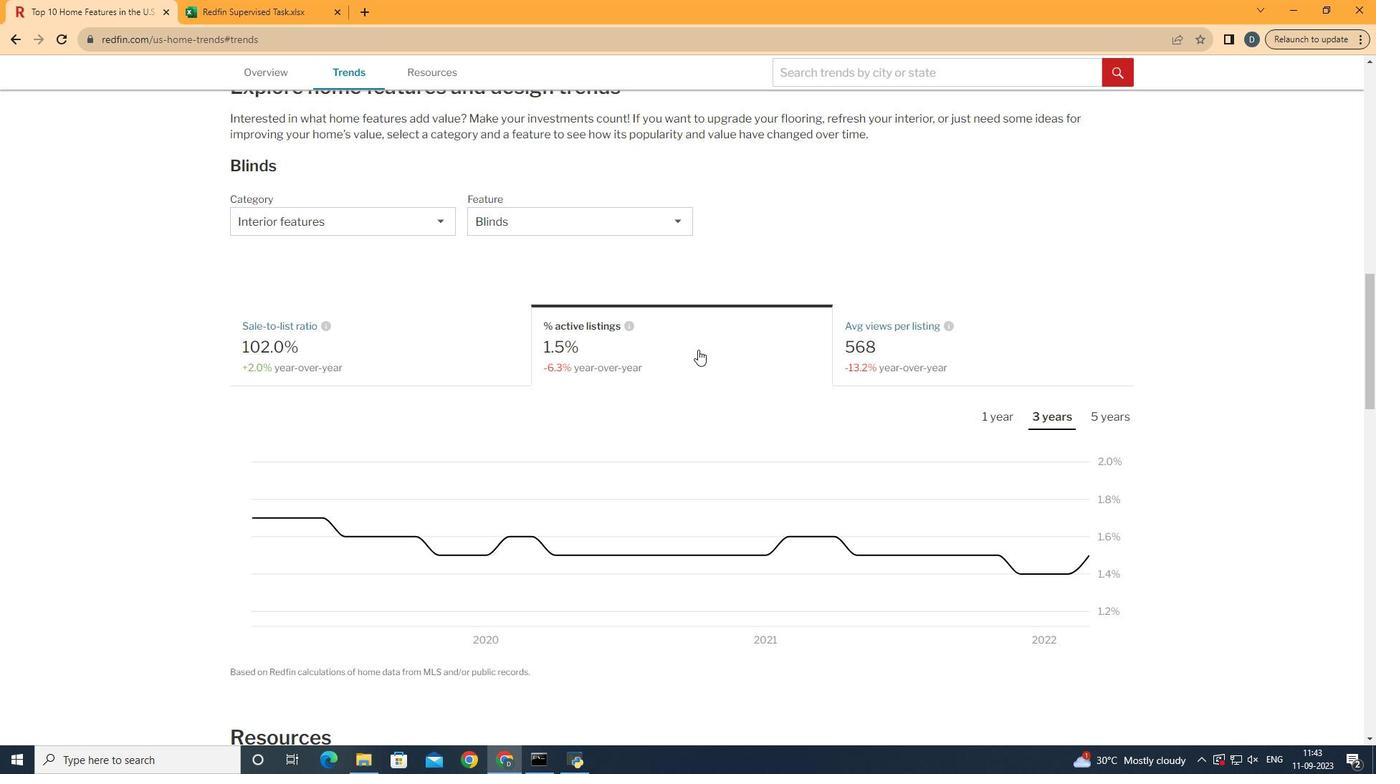
Action: Mouse moved to (1051, 424)
Screenshot: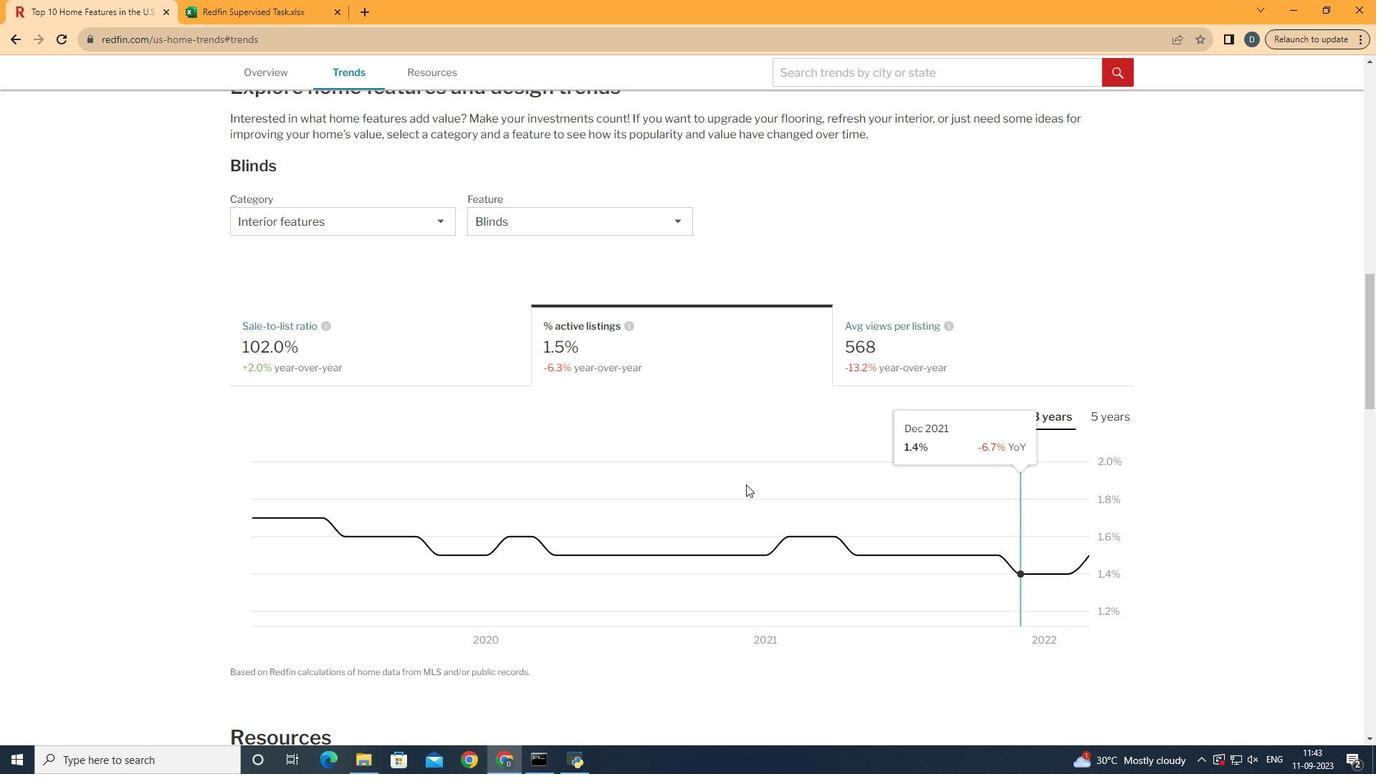 
Action: Mouse pressed left at (1051, 424)
Screenshot: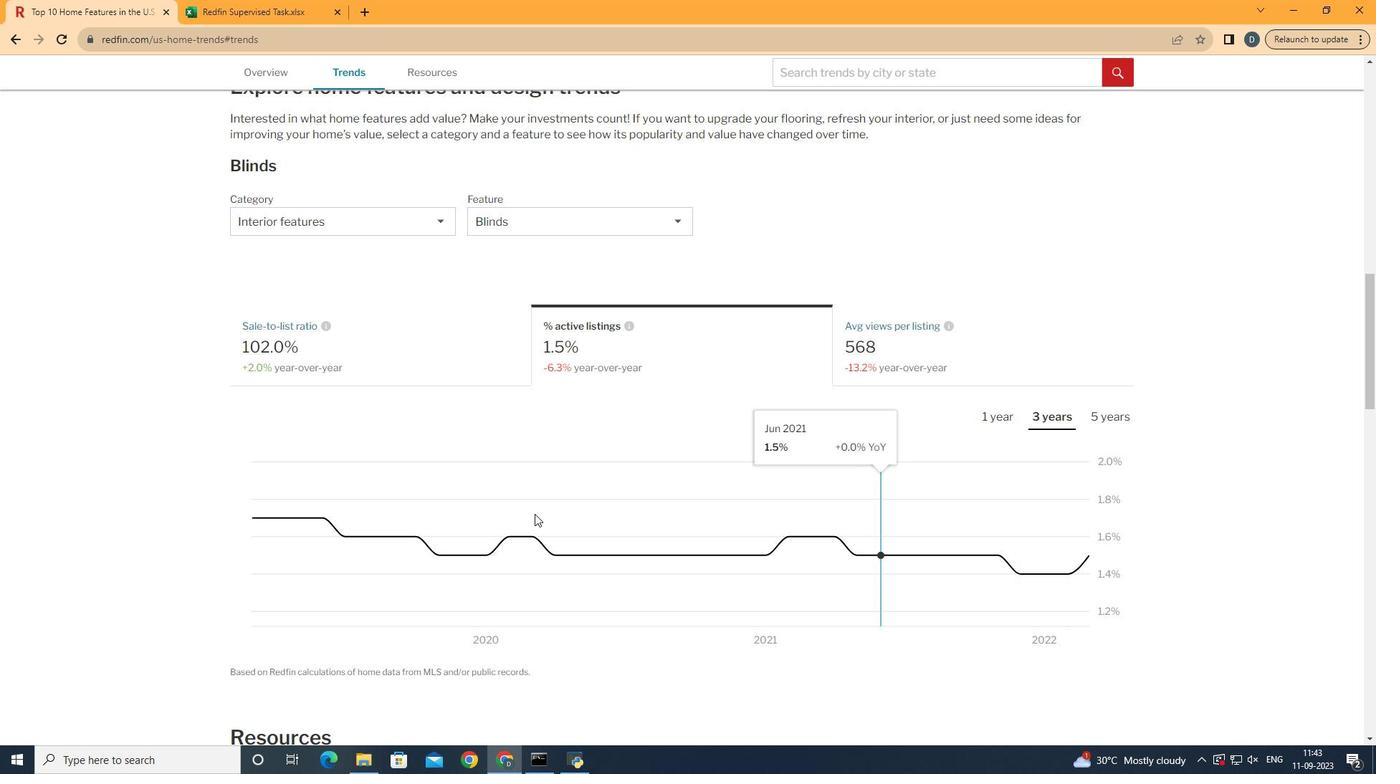 
Action: Mouse moved to (1136, 573)
Screenshot: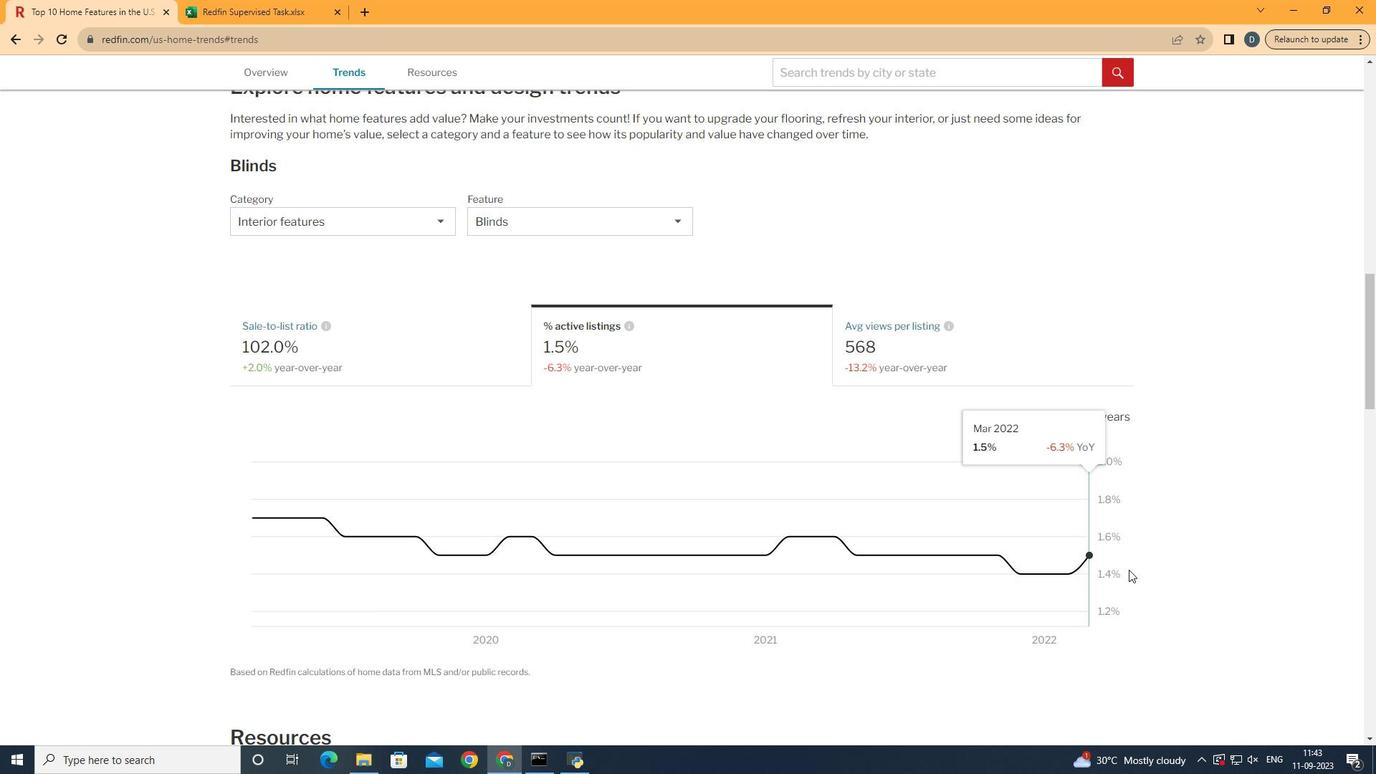 
